 Task: Create a due date automation trigger when advanced on, 2 days before a card is due add fields with custom field "Resume" set to a number lower or equal to 1 and lower than 10 at 11:00 AM.
Action: Mouse moved to (904, 270)
Screenshot: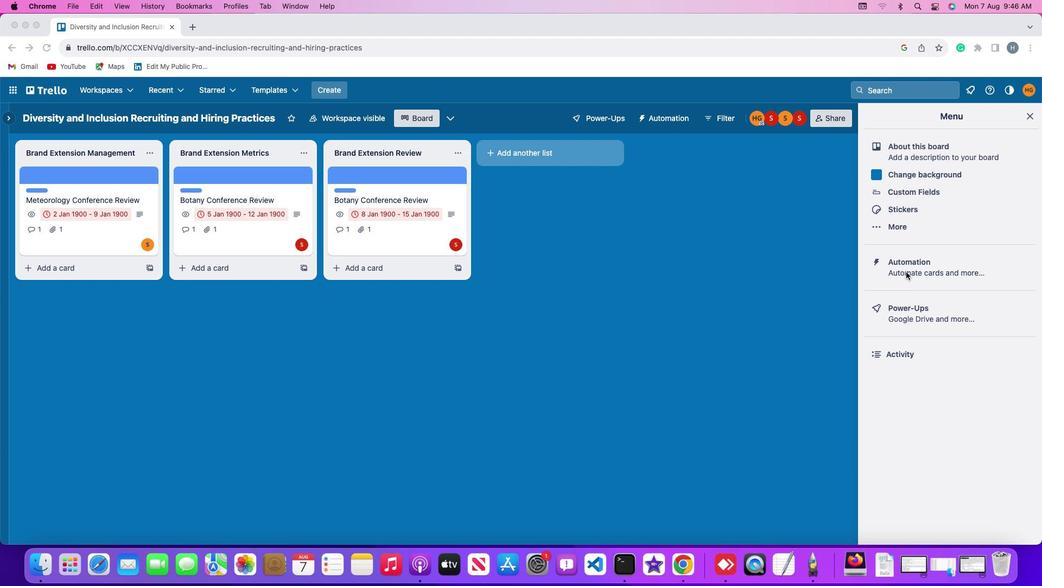 
Action: Mouse pressed left at (904, 270)
Screenshot: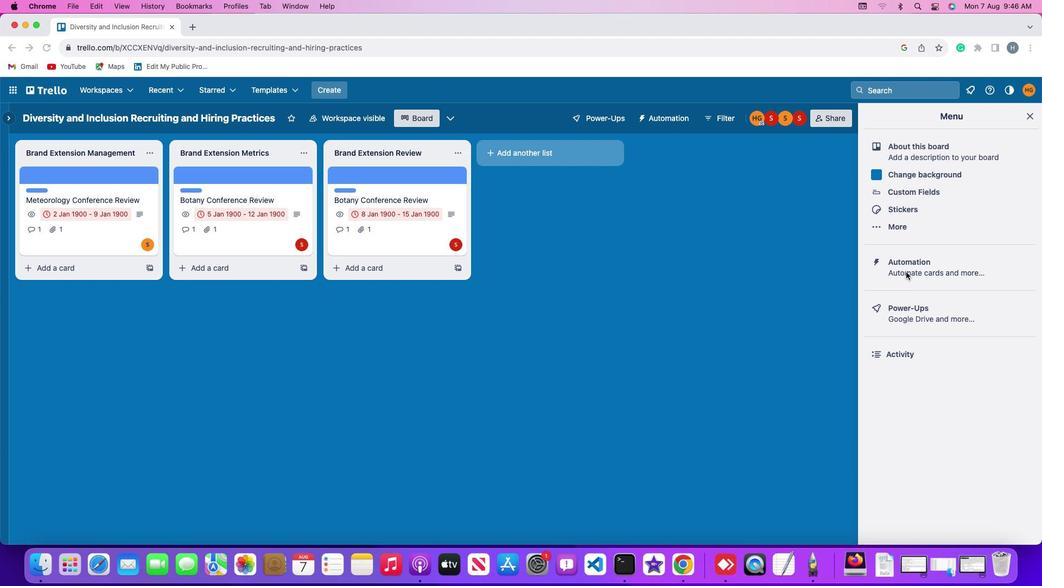 
Action: Mouse pressed left at (904, 270)
Screenshot: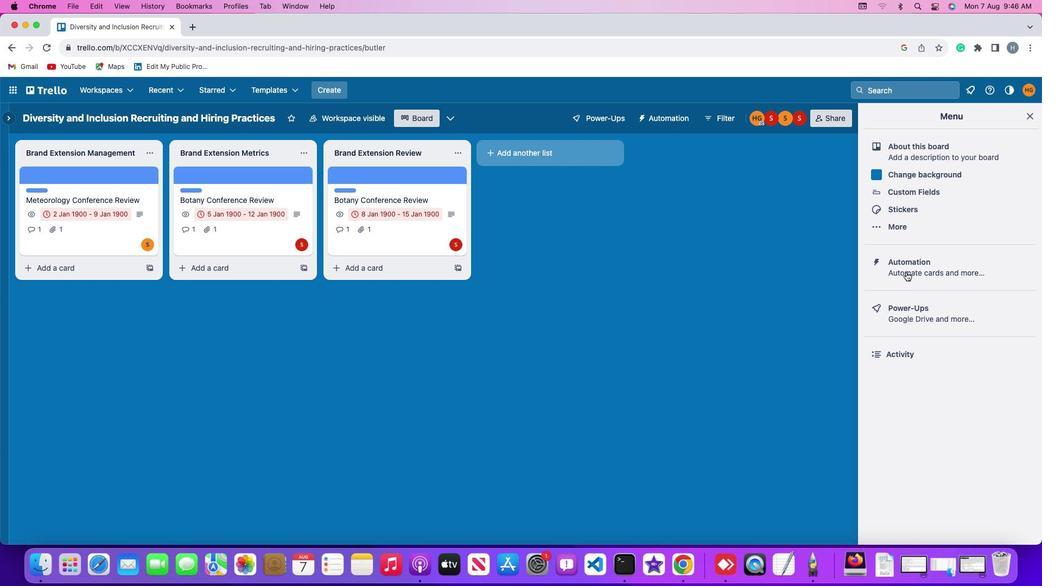
Action: Mouse moved to (43, 250)
Screenshot: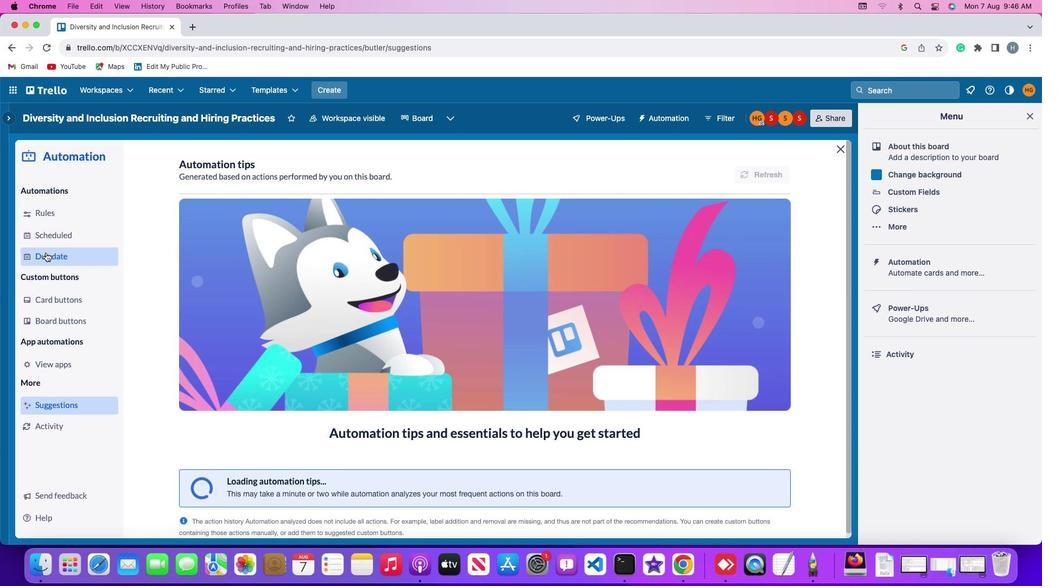 
Action: Mouse pressed left at (43, 250)
Screenshot: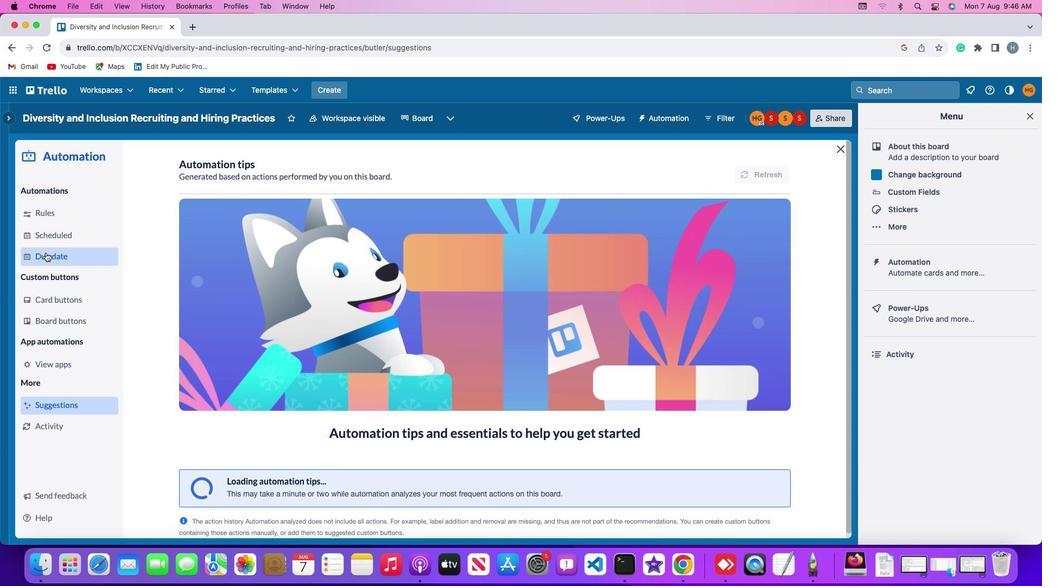 
Action: Mouse moved to (736, 166)
Screenshot: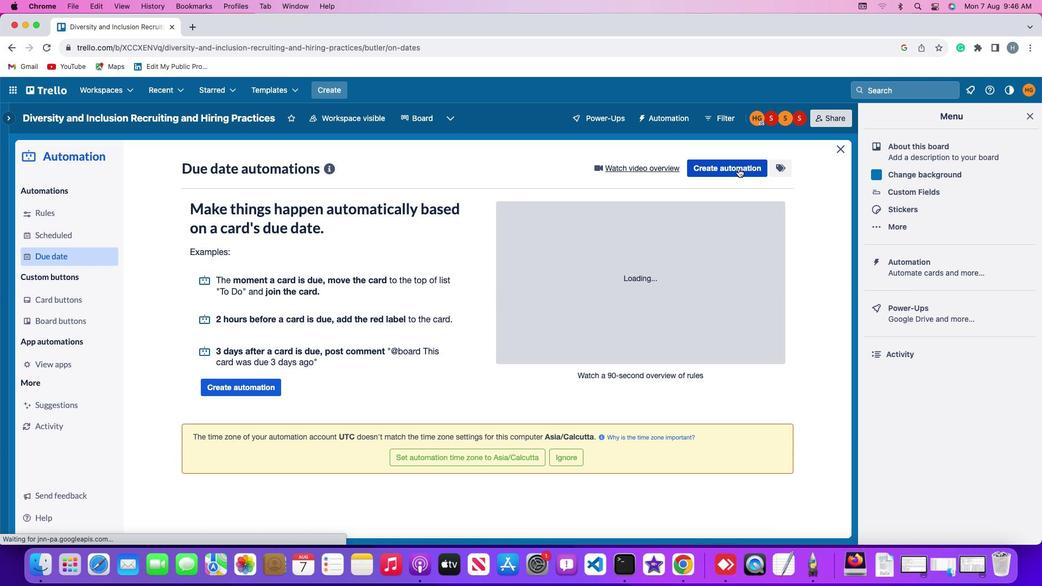 
Action: Mouse pressed left at (736, 166)
Screenshot: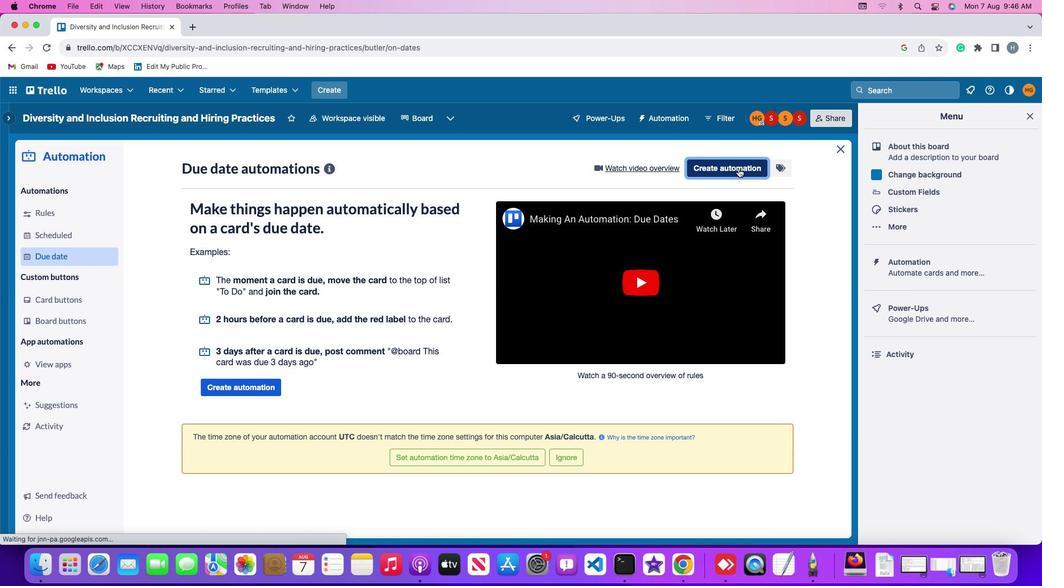 
Action: Mouse moved to (478, 269)
Screenshot: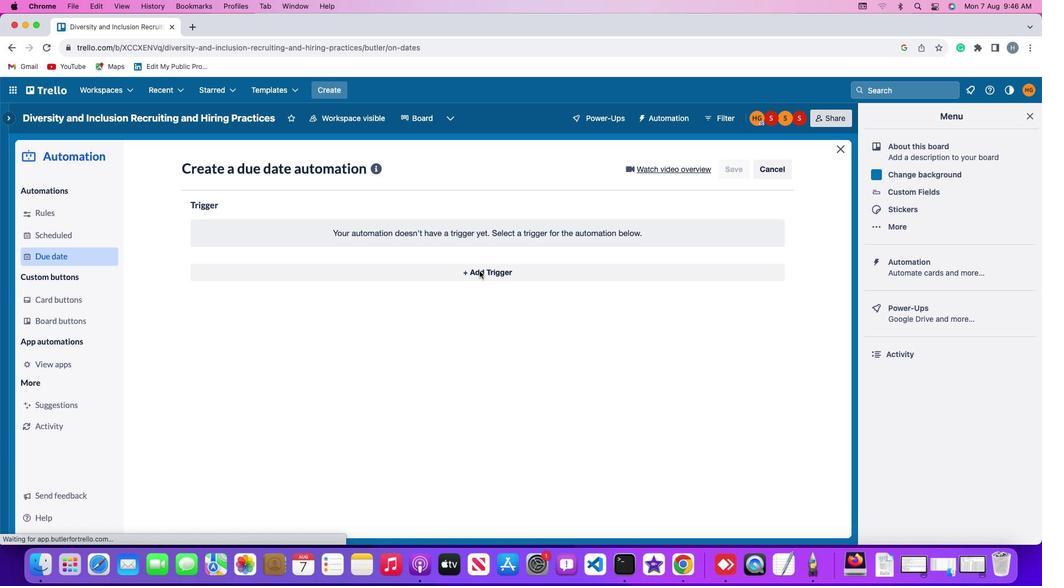 
Action: Mouse pressed left at (478, 269)
Screenshot: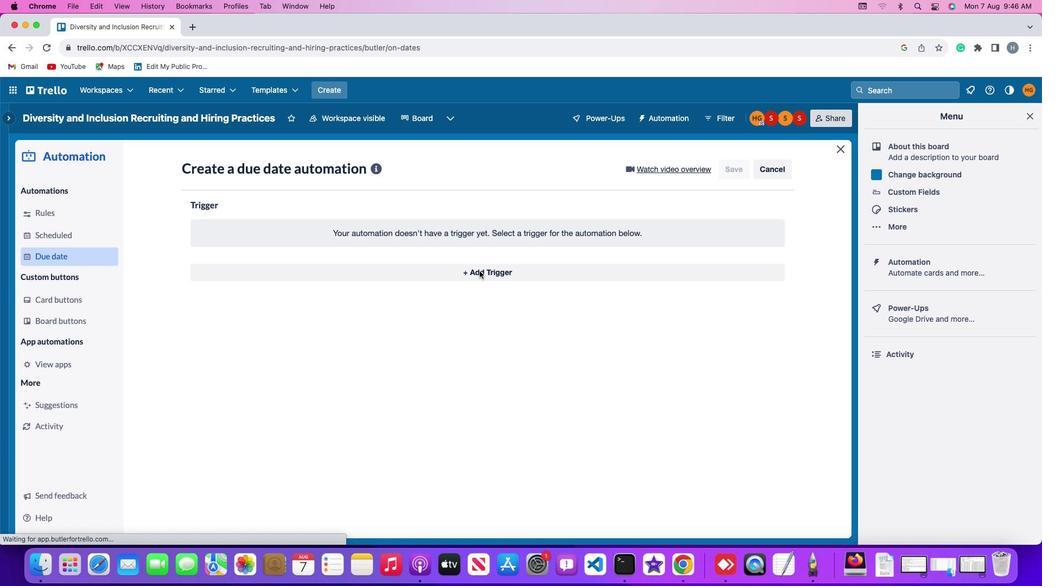 
Action: Mouse moved to (208, 436)
Screenshot: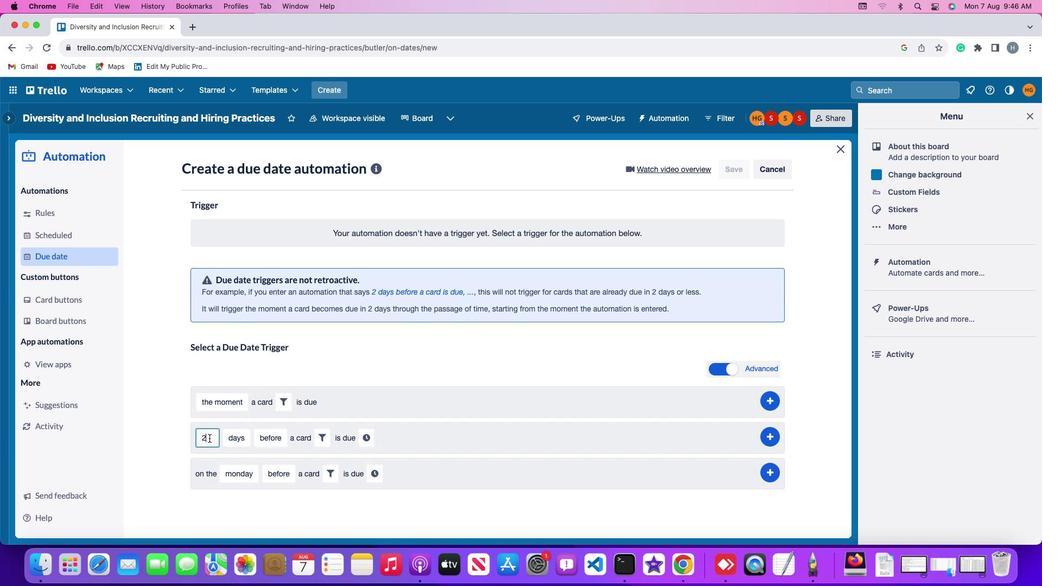 
Action: Mouse pressed left at (208, 436)
Screenshot: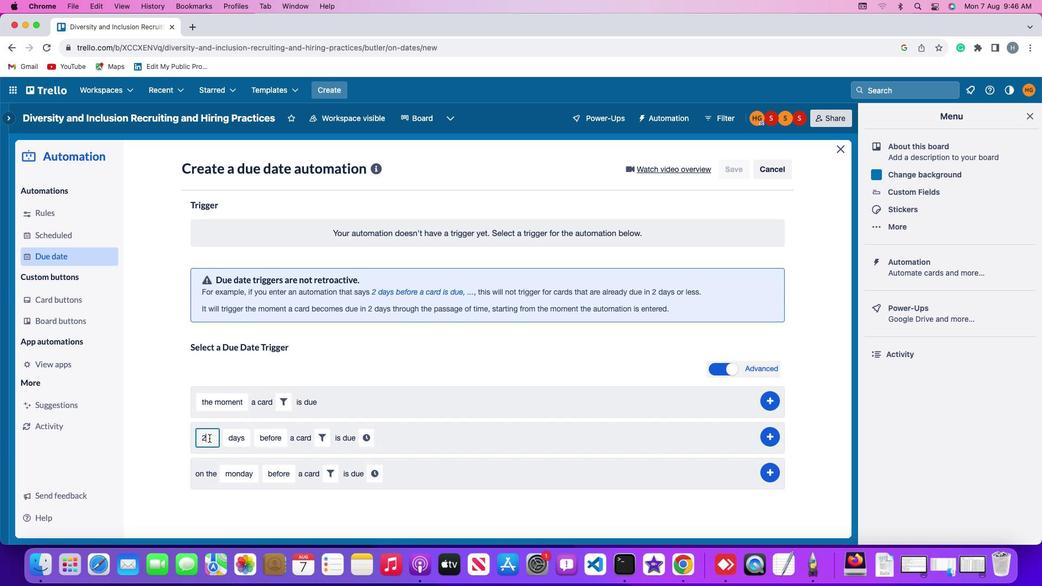 
Action: Mouse moved to (207, 436)
Screenshot: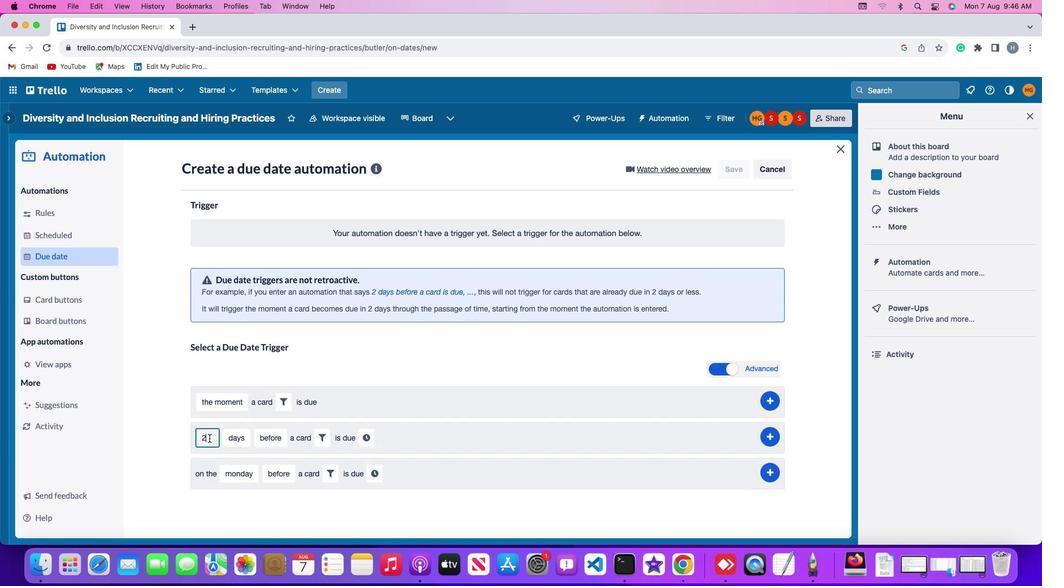 
Action: Key pressed Key.backspace
Screenshot: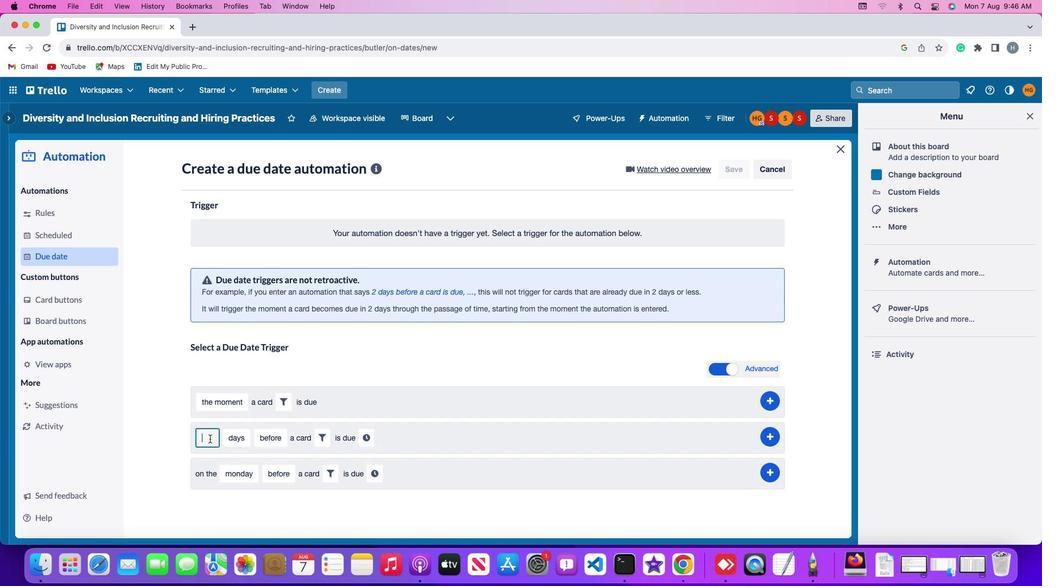 
Action: Mouse moved to (207, 437)
Screenshot: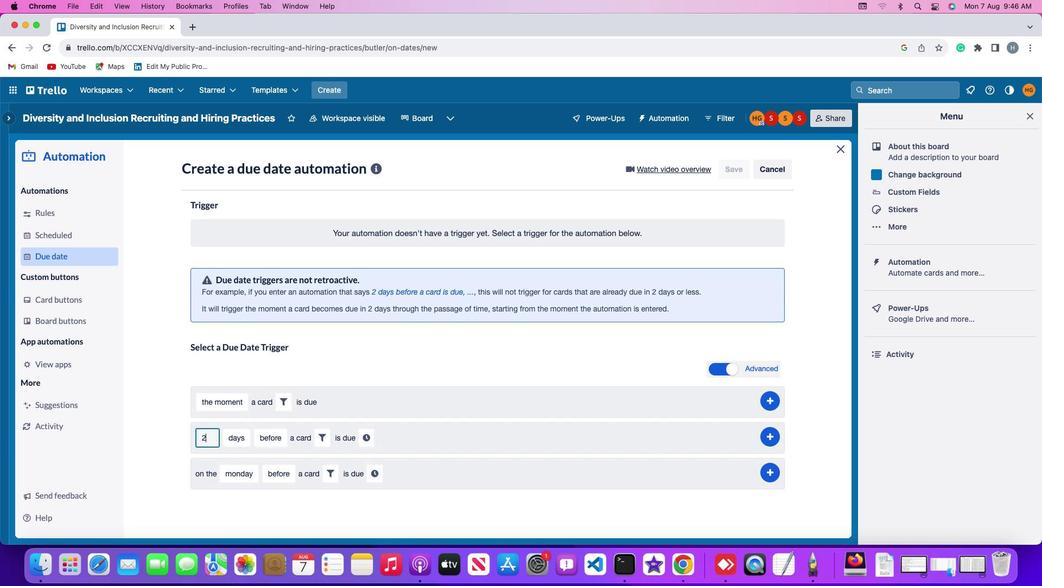
Action: Key pressed '2'
Screenshot: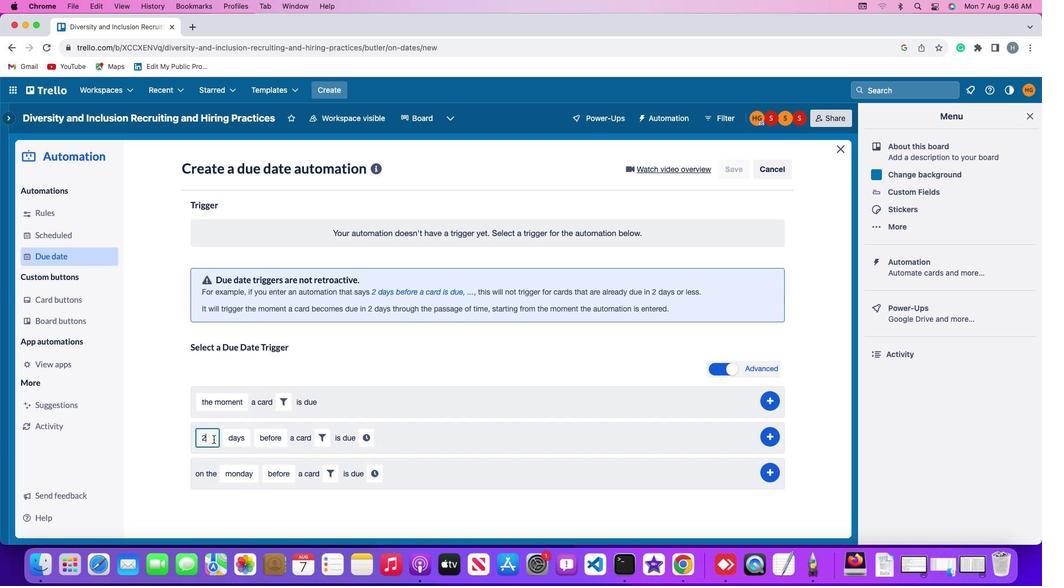 
Action: Mouse moved to (232, 438)
Screenshot: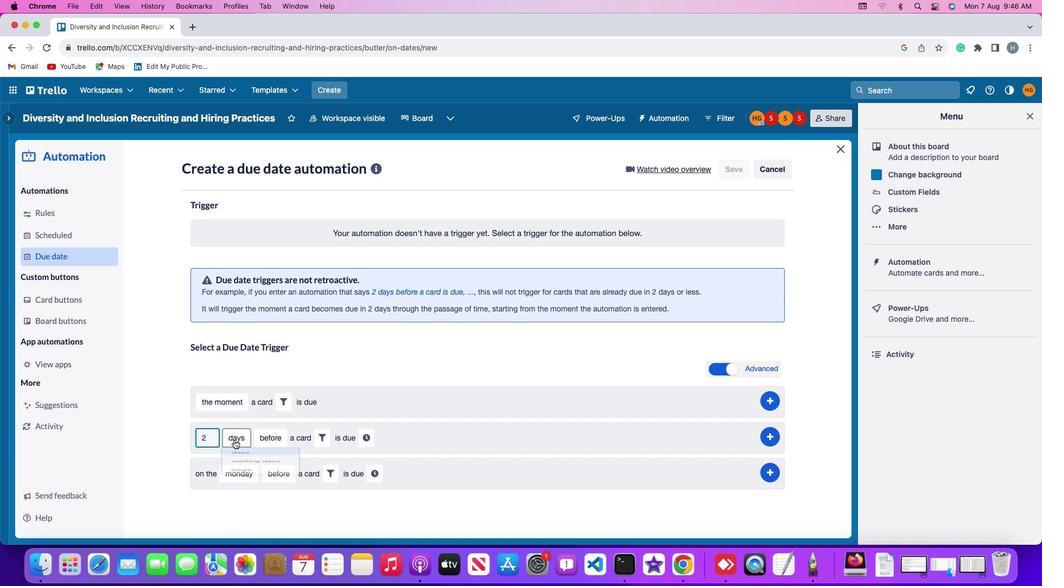 
Action: Mouse pressed left at (232, 438)
Screenshot: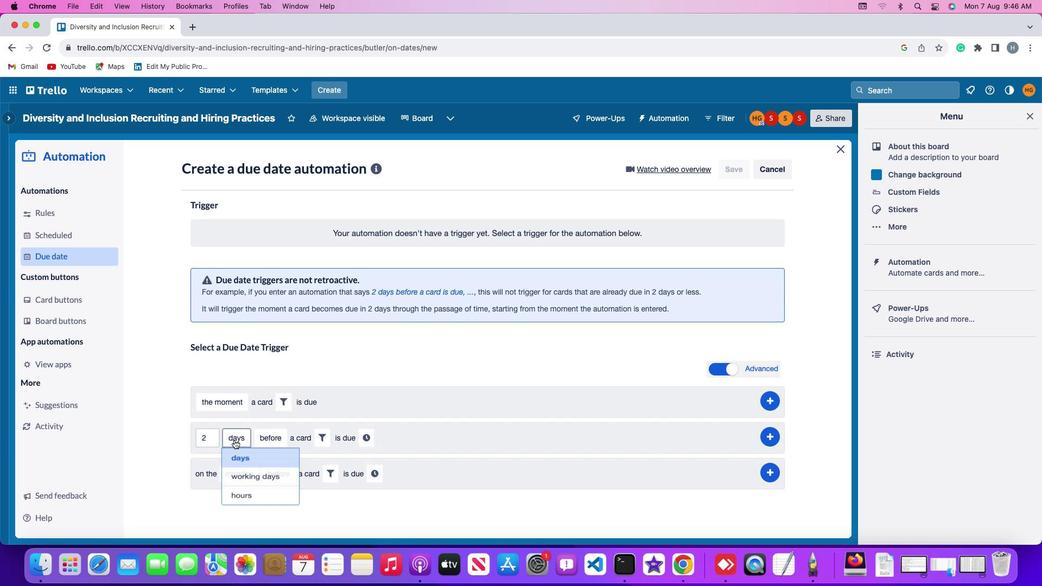 
Action: Mouse moved to (237, 456)
Screenshot: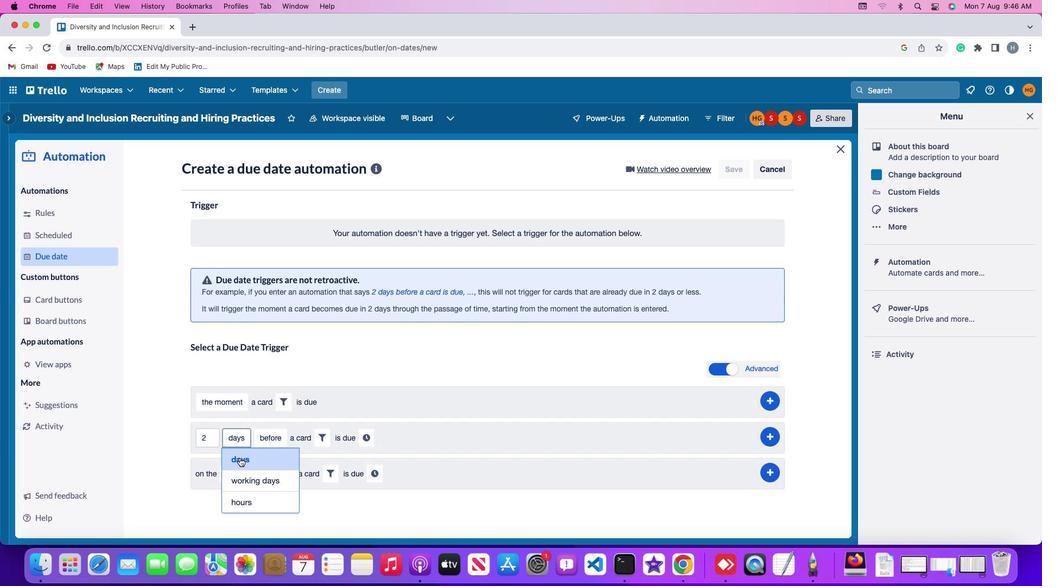 
Action: Mouse pressed left at (237, 456)
Screenshot: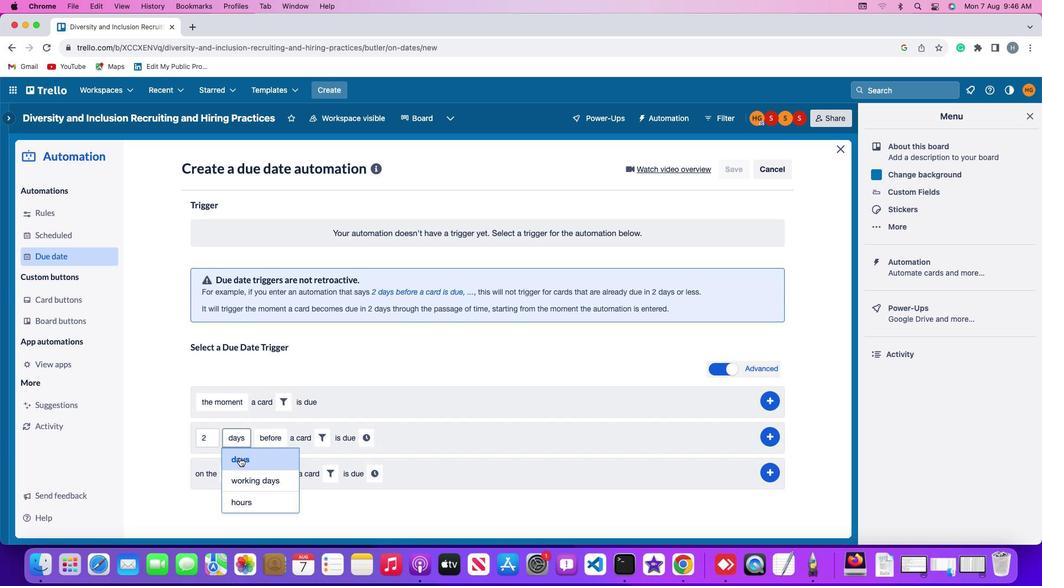 
Action: Mouse moved to (271, 433)
Screenshot: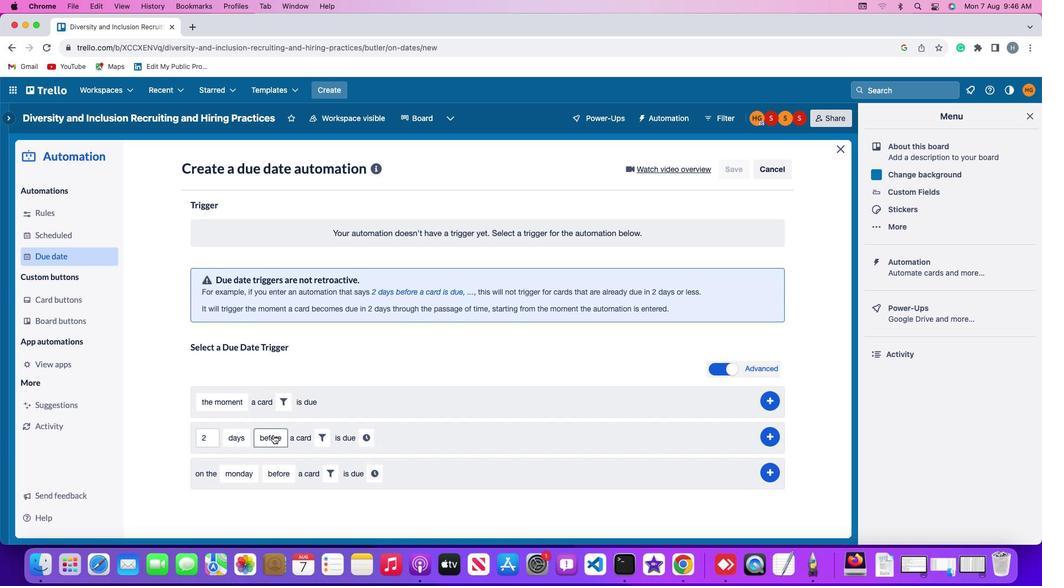 
Action: Mouse pressed left at (271, 433)
Screenshot: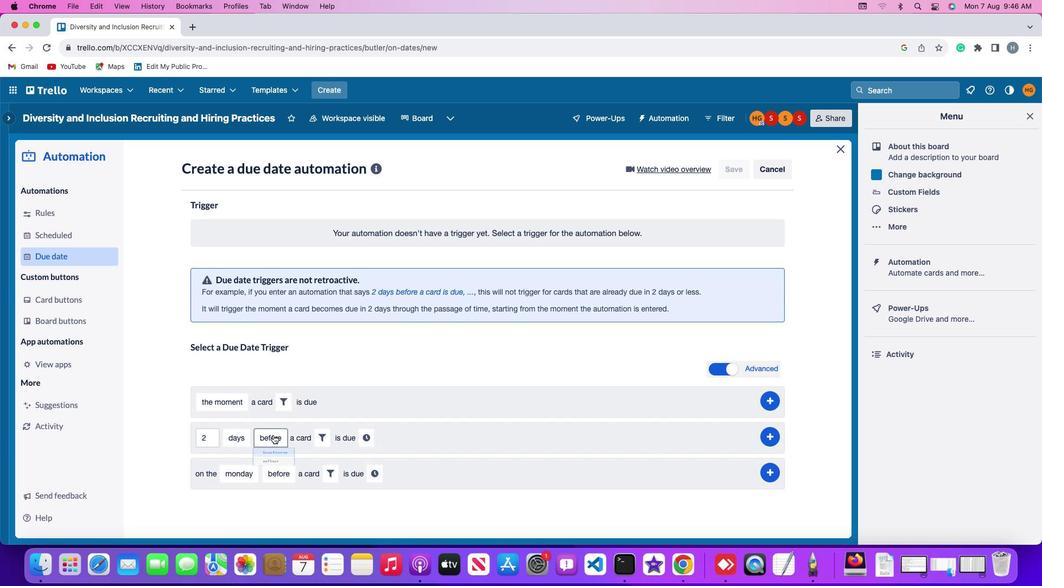 
Action: Mouse moved to (271, 455)
Screenshot: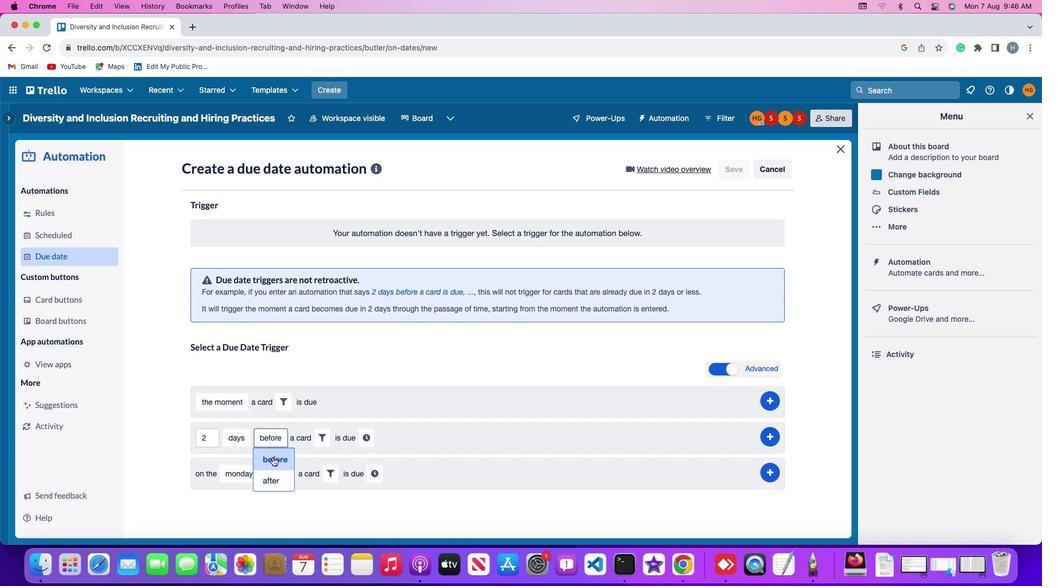 
Action: Mouse pressed left at (271, 455)
Screenshot: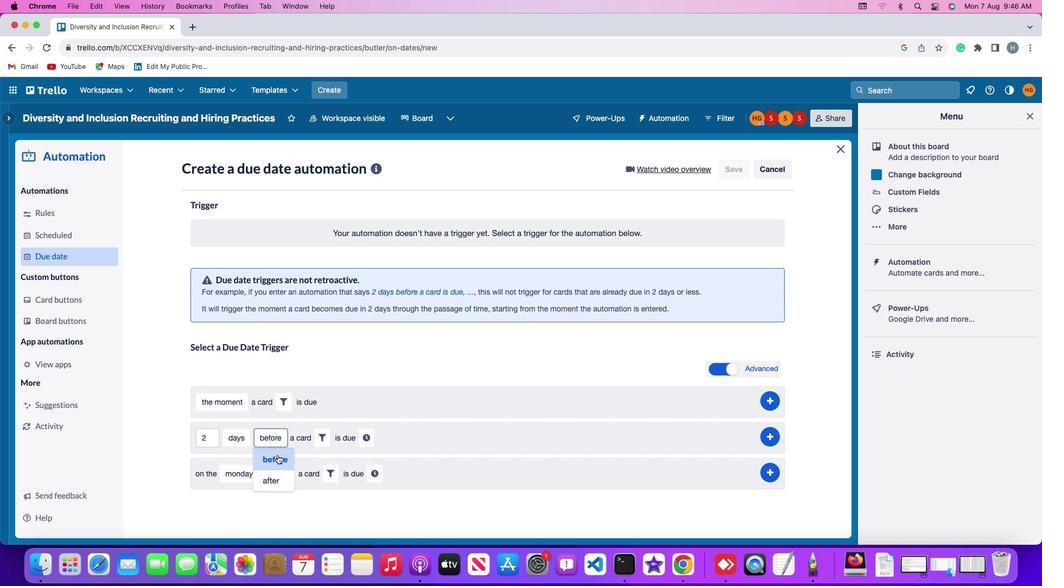 
Action: Mouse moved to (314, 436)
Screenshot: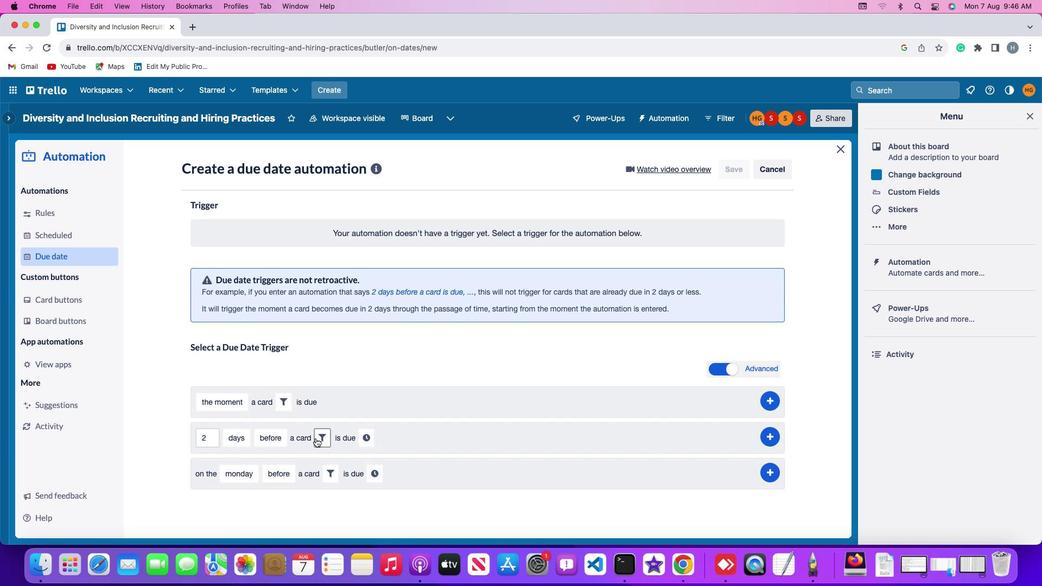 
Action: Mouse pressed left at (314, 436)
Screenshot: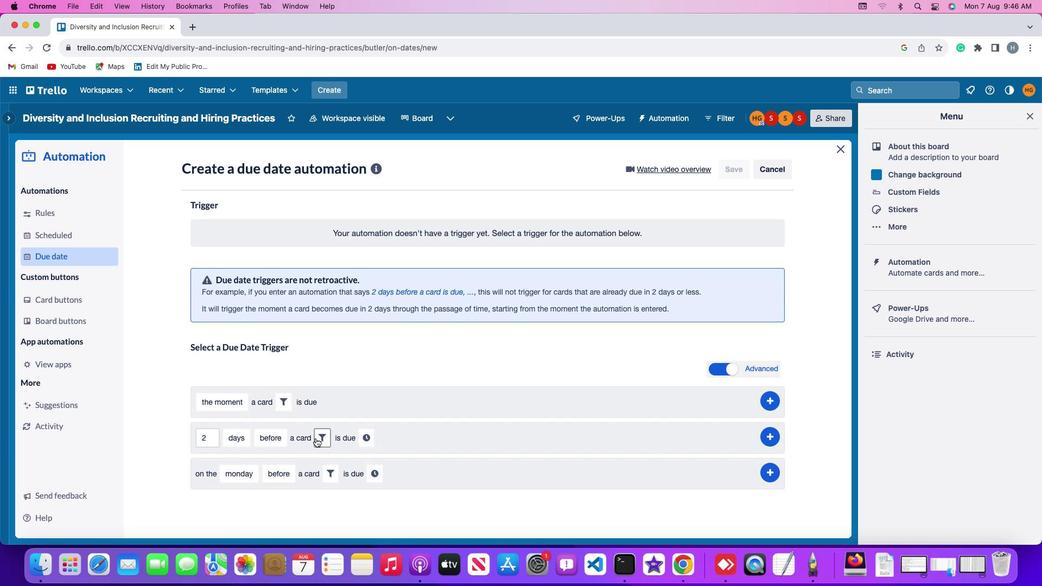 
Action: Mouse moved to (499, 474)
Screenshot: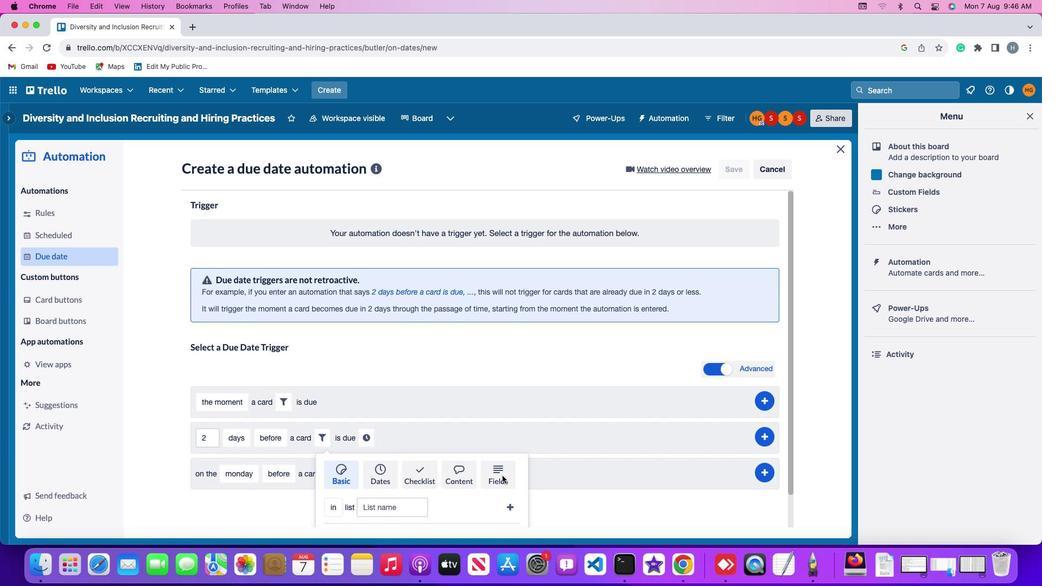 
Action: Mouse pressed left at (499, 474)
Screenshot: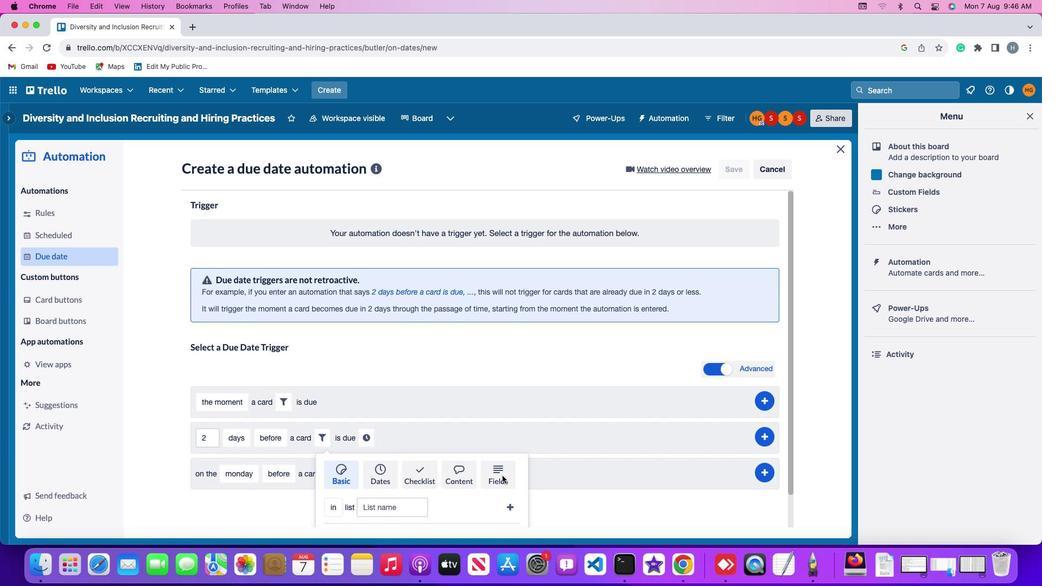 
Action: Mouse moved to (427, 479)
Screenshot: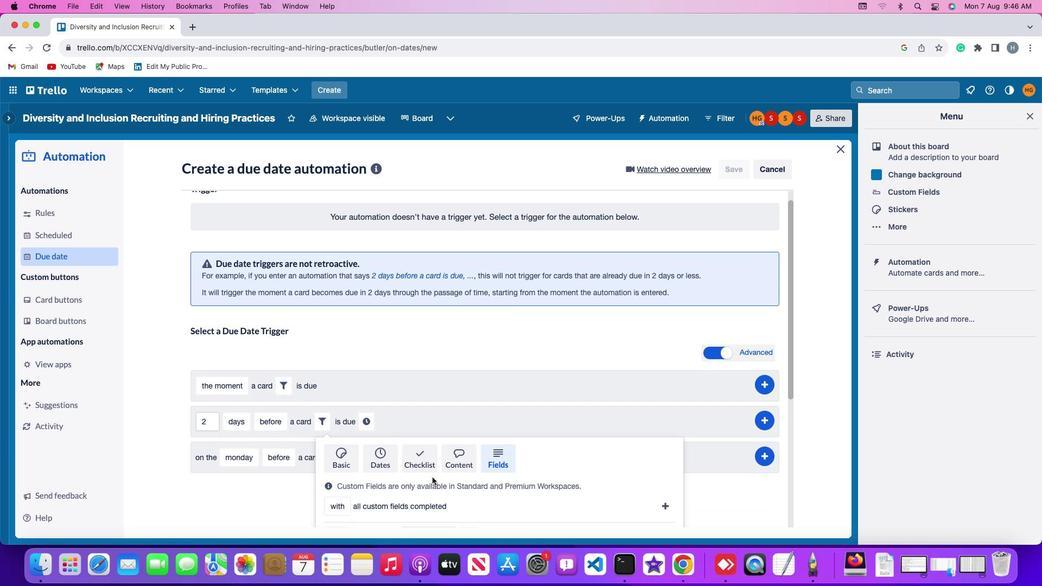 
Action: Mouse scrolled (427, 479) with delta (-1, -1)
Screenshot: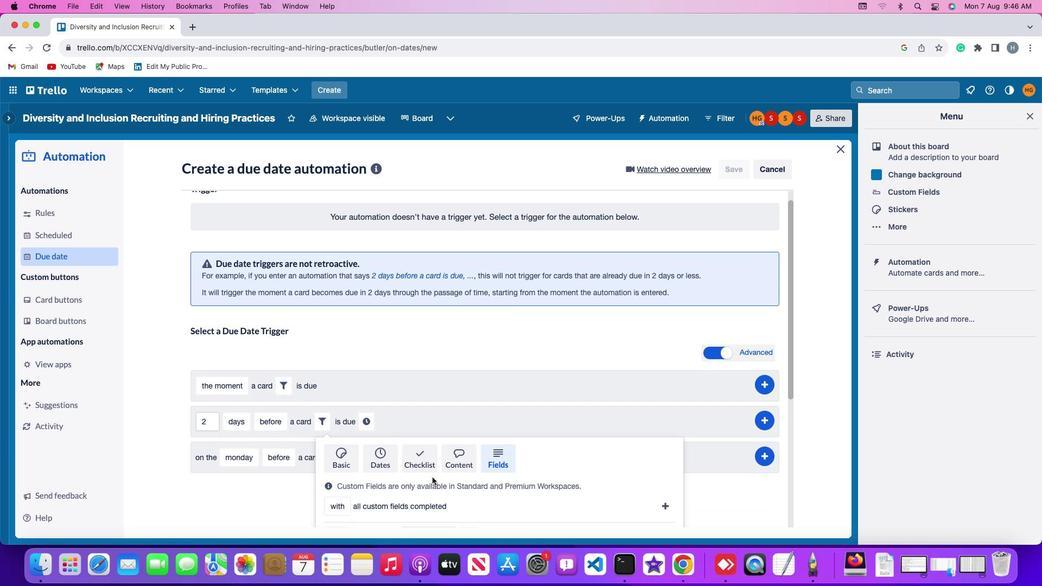 
Action: Mouse moved to (430, 477)
Screenshot: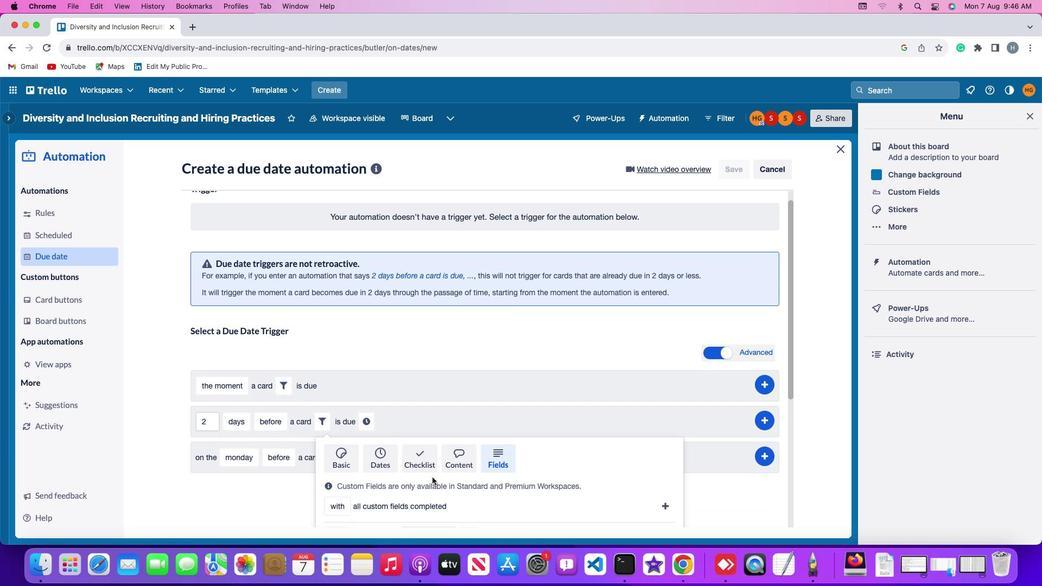 
Action: Mouse scrolled (430, 477) with delta (-1, -1)
Screenshot: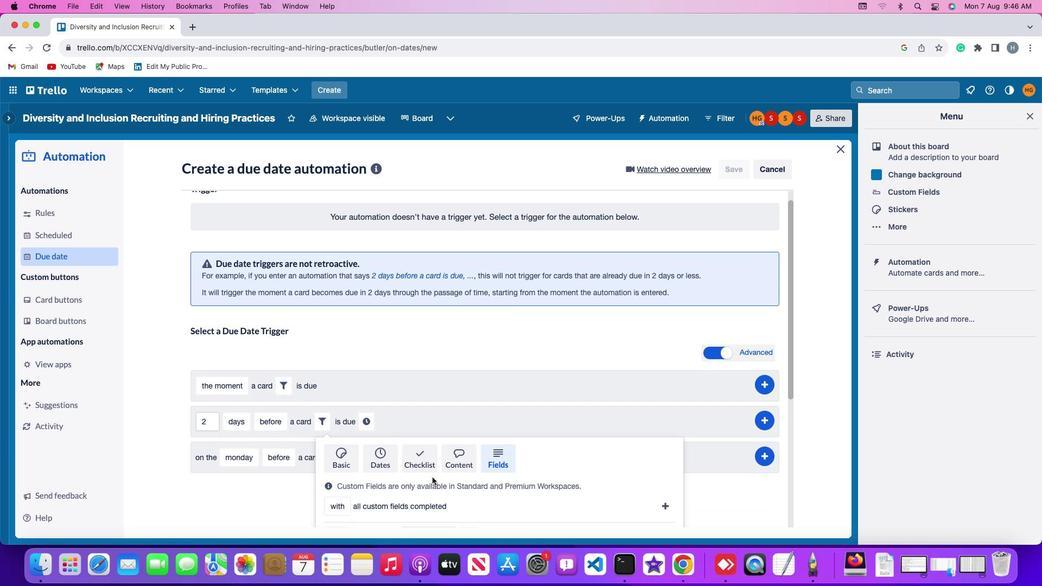 
Action: Mouse moved to (430, 477)
Screenshot: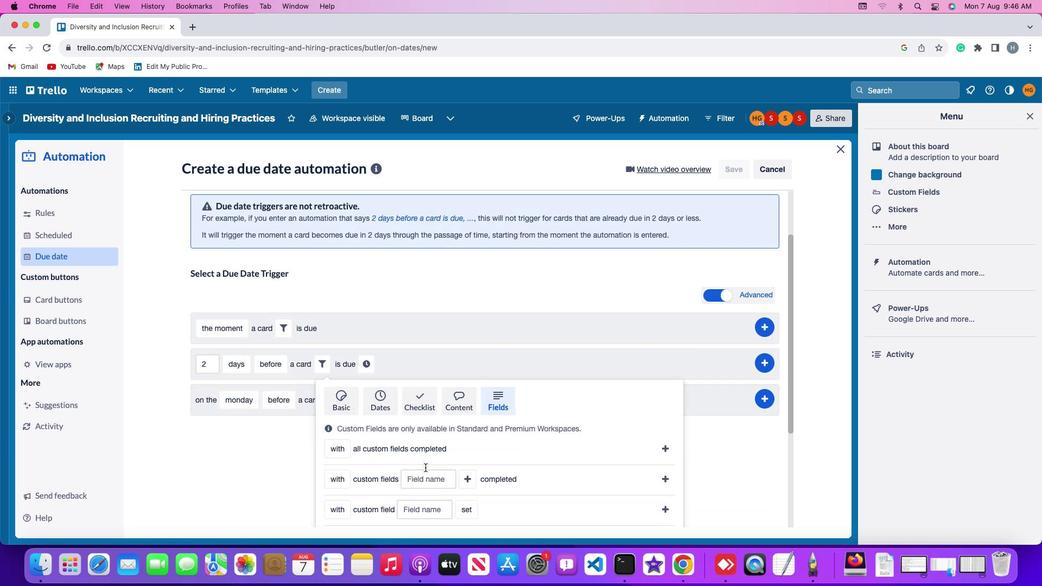 
Action: Mouse scrolled (430, 477) with delta (-1, -2)
Screenshot: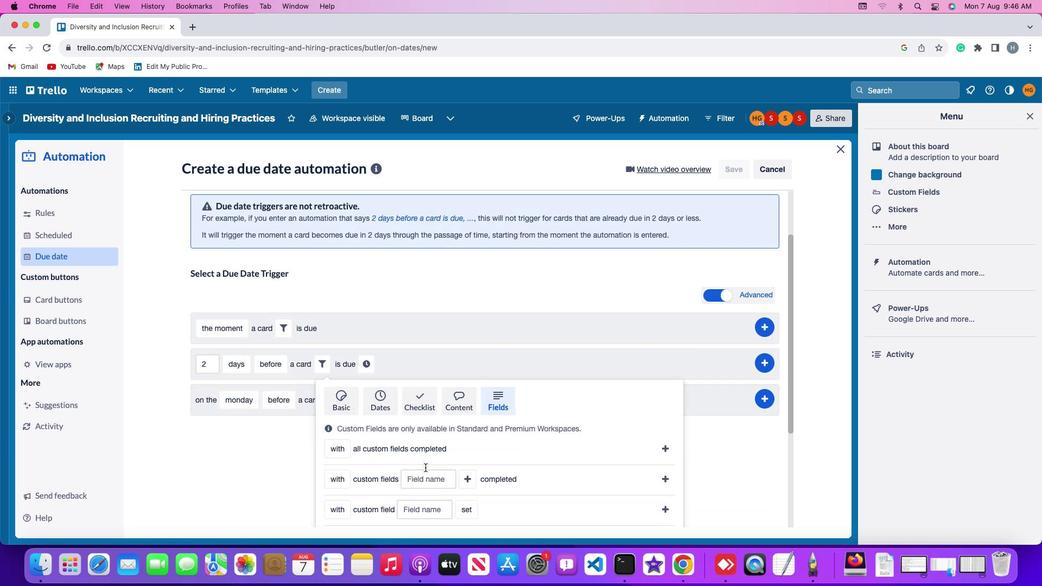 
Action: Mouse scrolled (430, 477) with delta (-1, -3)
Screenshot: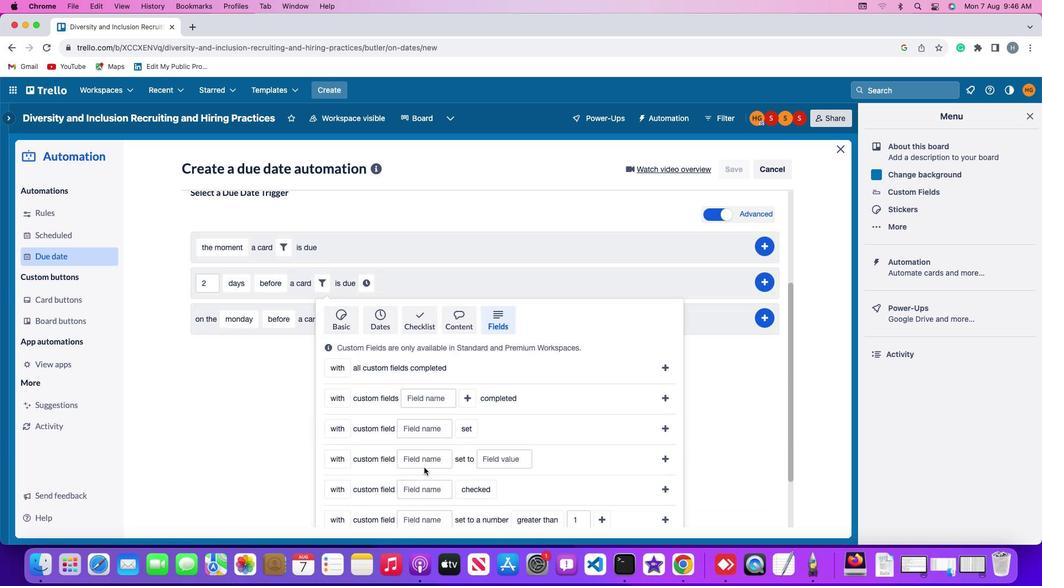 
Action: Mouse scrolled (430, 477) with delta (-1, -4)
Screenshot: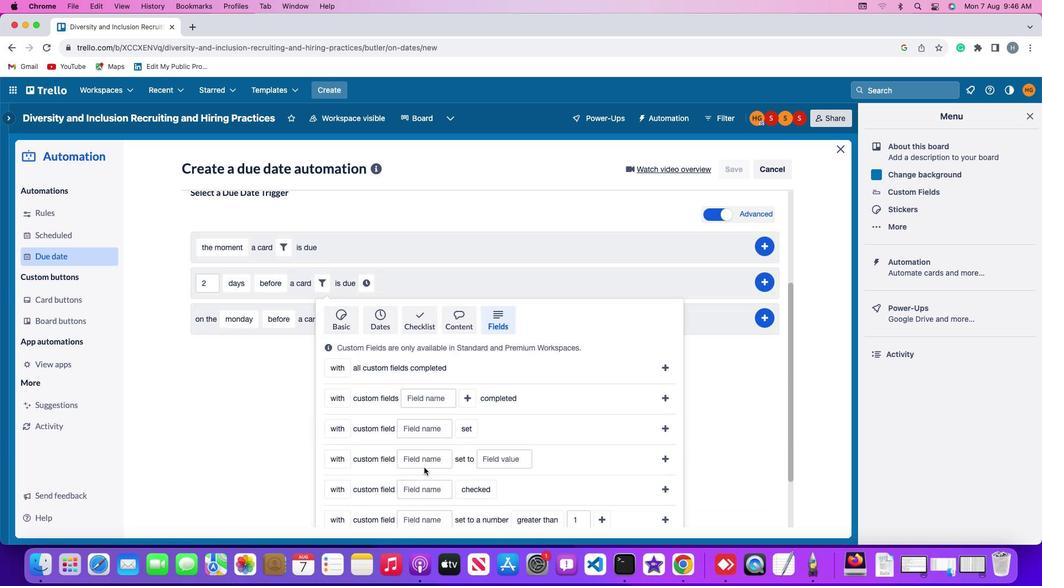 
Action: Mouse moved to (422, 465)
Screenshot: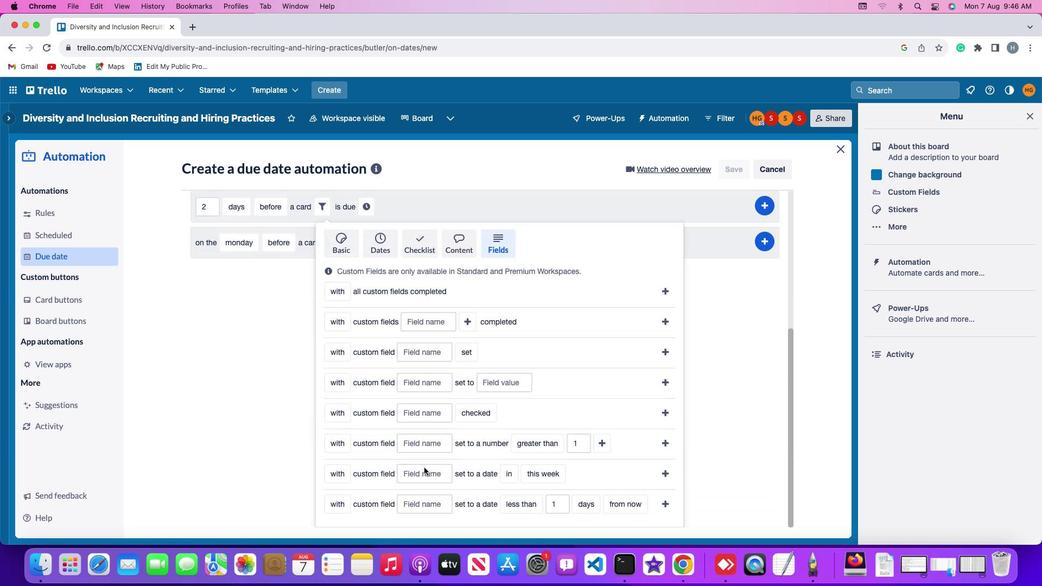 
Action: Mouse scrolled (422, 465) with delta (-1, -1)
Screenshot: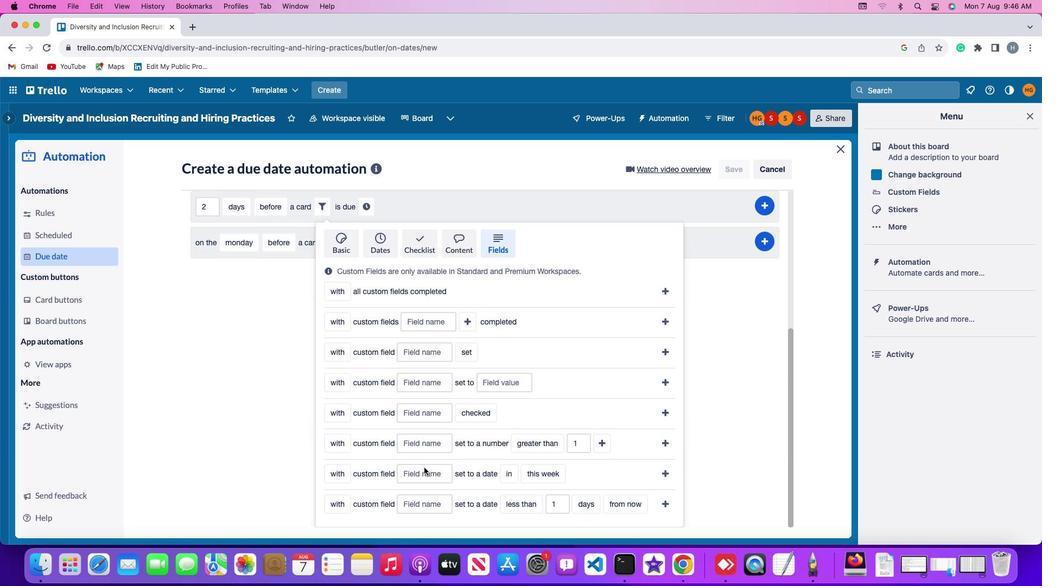 
Action: Mouse scrolled (422, 465) with delta (-1, -1)
Screenshot: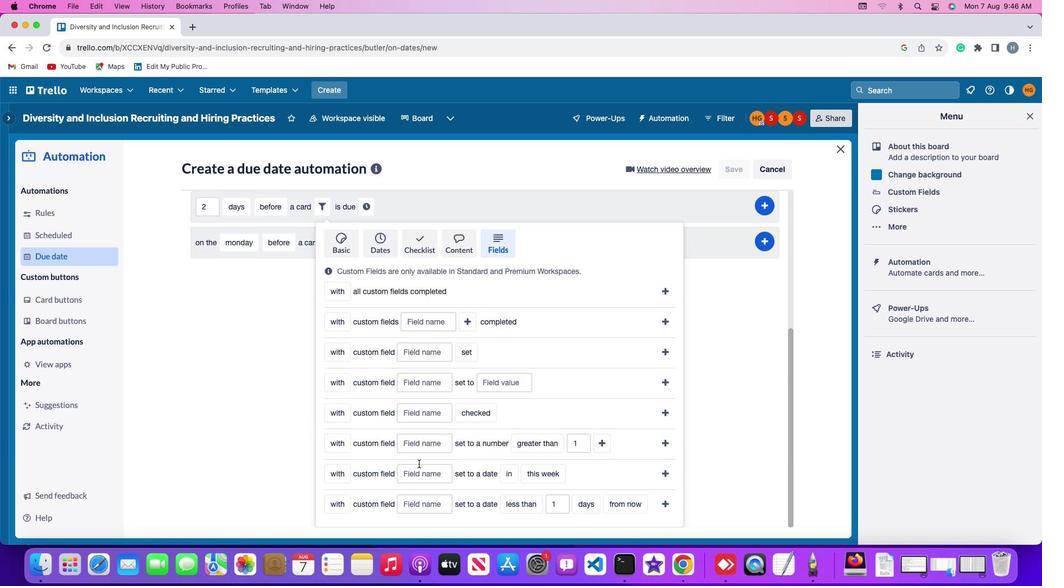 
Action: Mouse scrolled (422, 465) with delta (-1, -2)
Screenshot: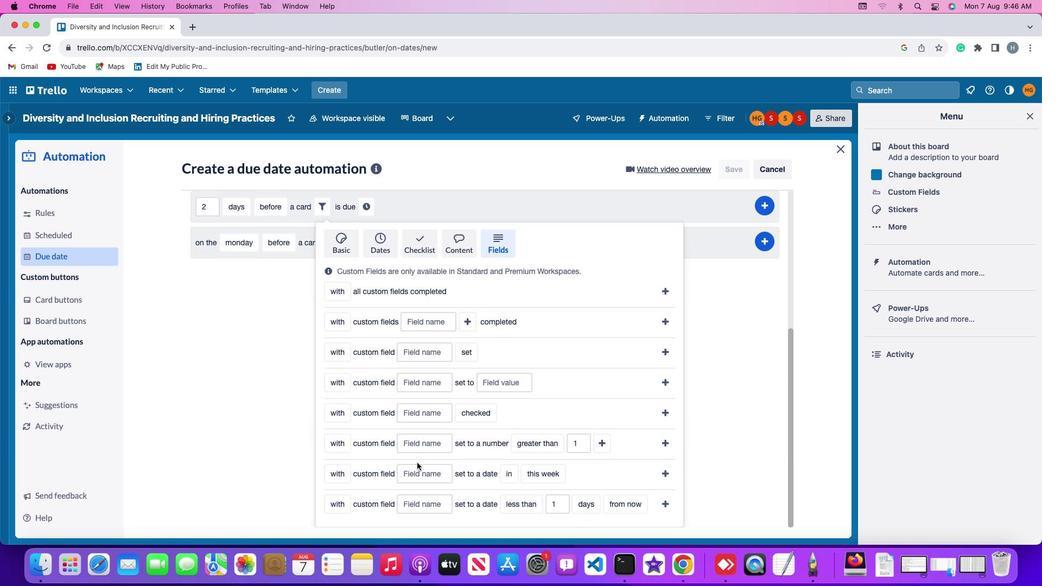 
Action: Mouse scrolled (422, 465) with delta (-1, -3)
Screenshot: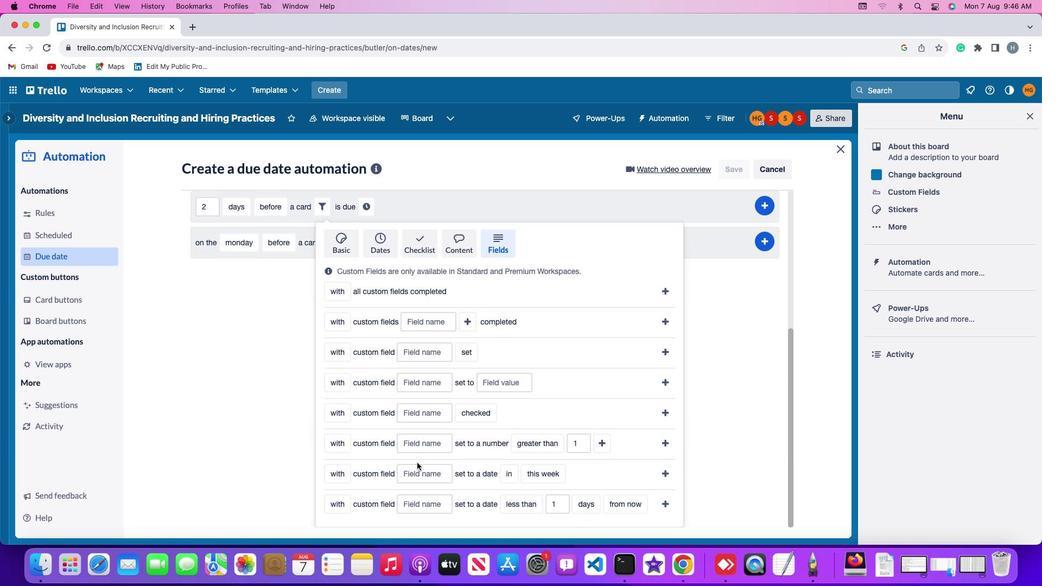 
Action: Mouse moved to (337, 440)
Screenshot: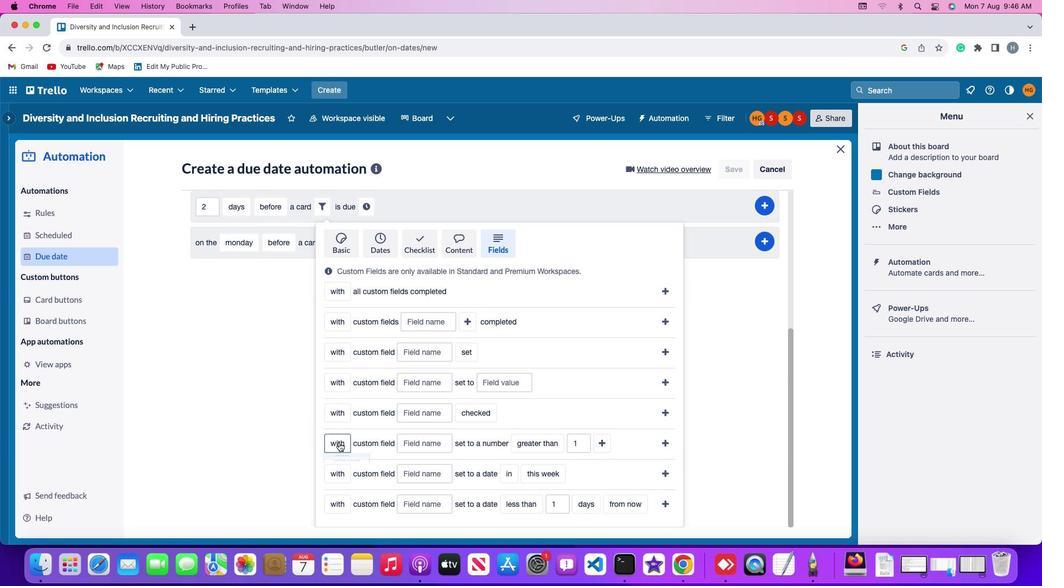 
Action: Mouse pressed left at (337, 440)
Screenshot: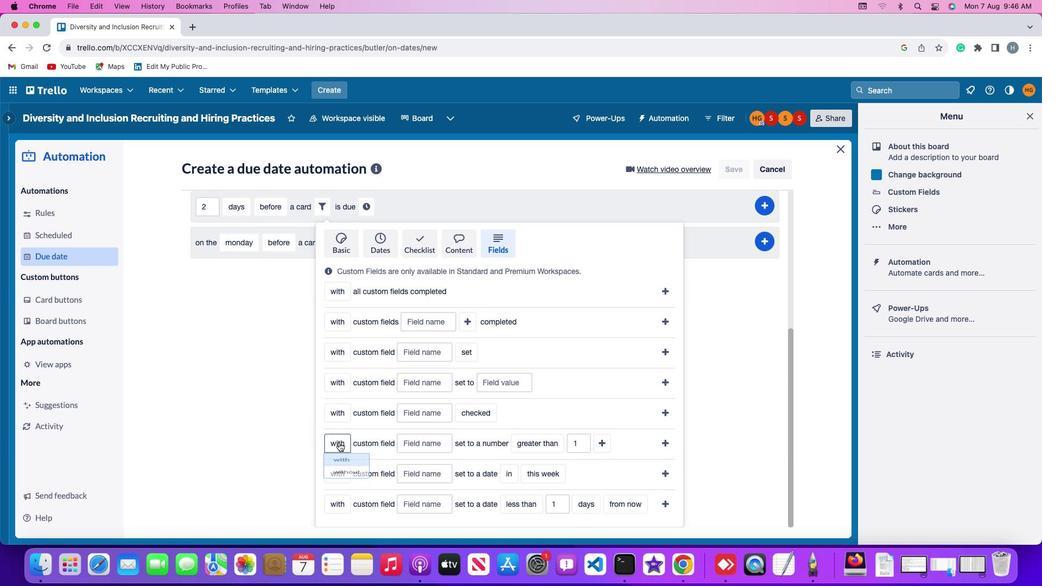 
Action: Mouse moved to (337, 466)
Screenshot: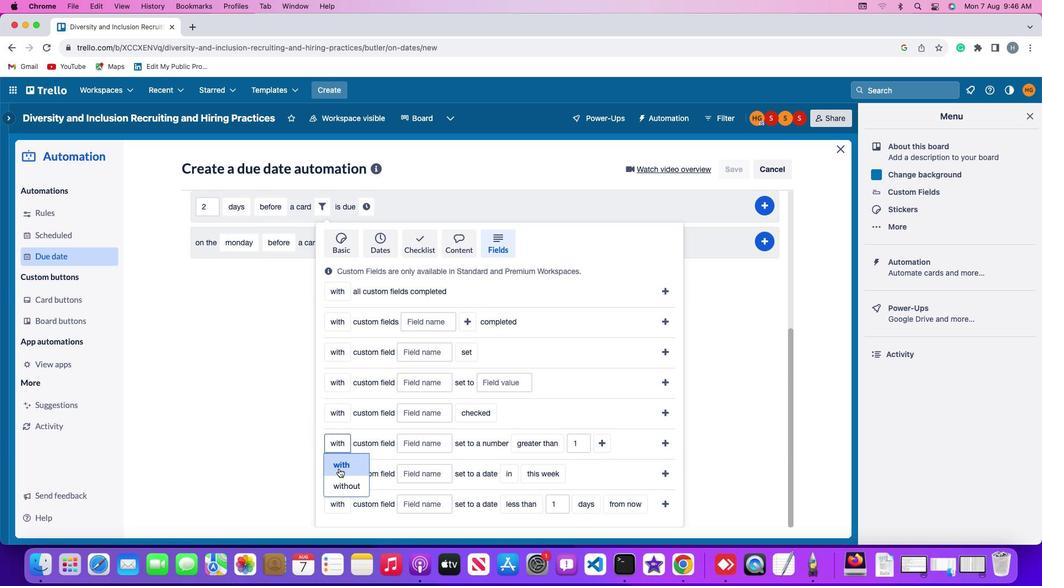 
Action: Mouse pressed left at (337, 466)
Screenshot: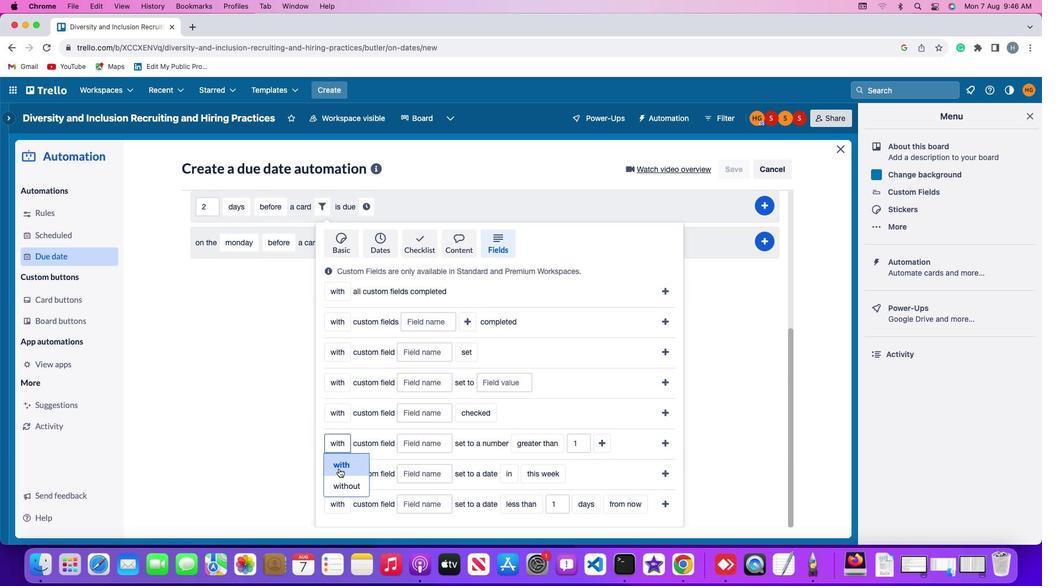 
Action: Mouse moved to (422, 442)
Screenshot: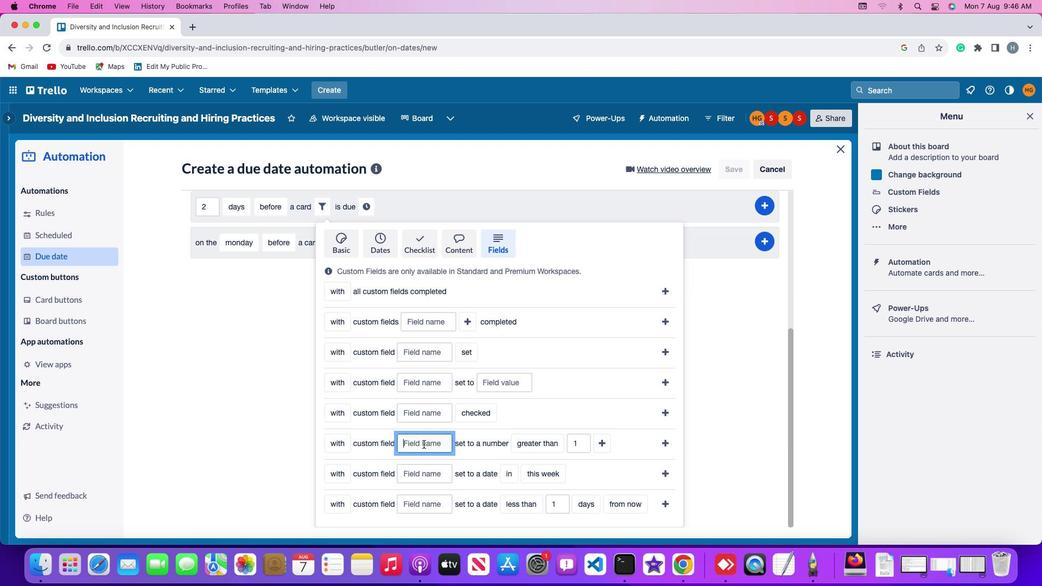 
Action: Mouse pressed left at (422, 442)
Screenshot: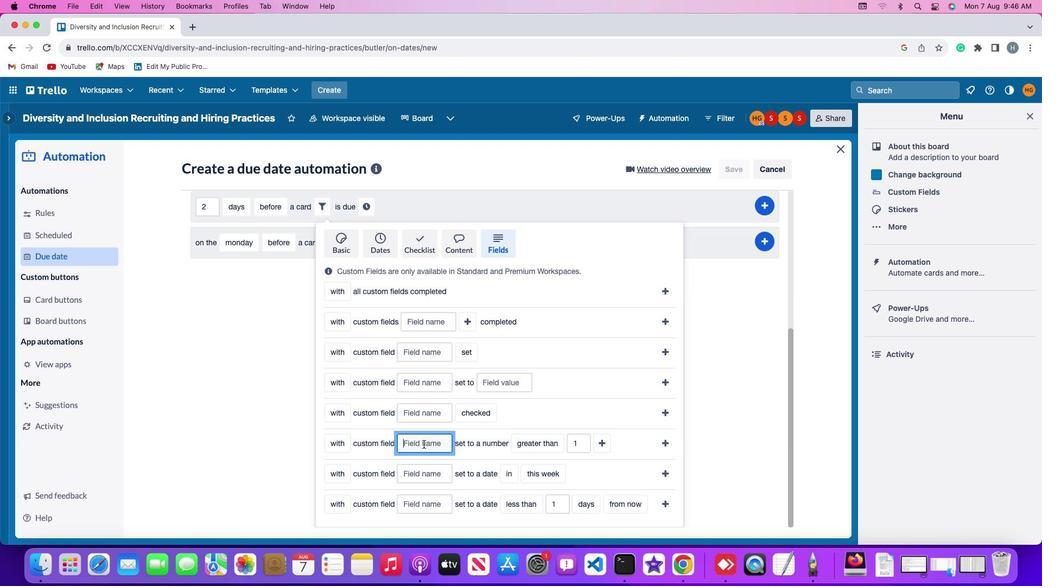 
Action: Key pressed Key.shift'r''e''s''u''m''e'
Screenshot: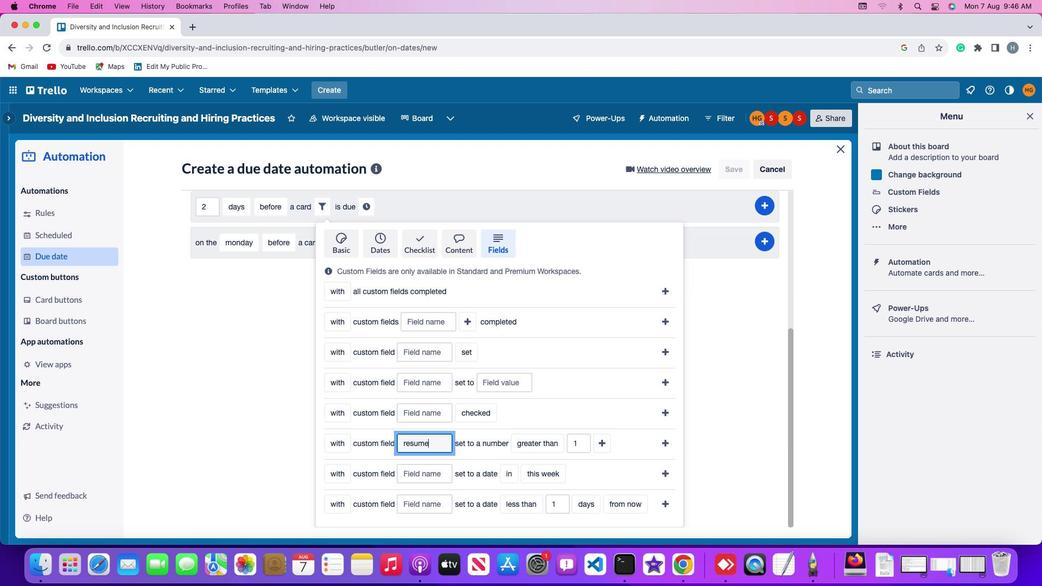 
Action: Mouse moved to (536, 439)
Screenshot: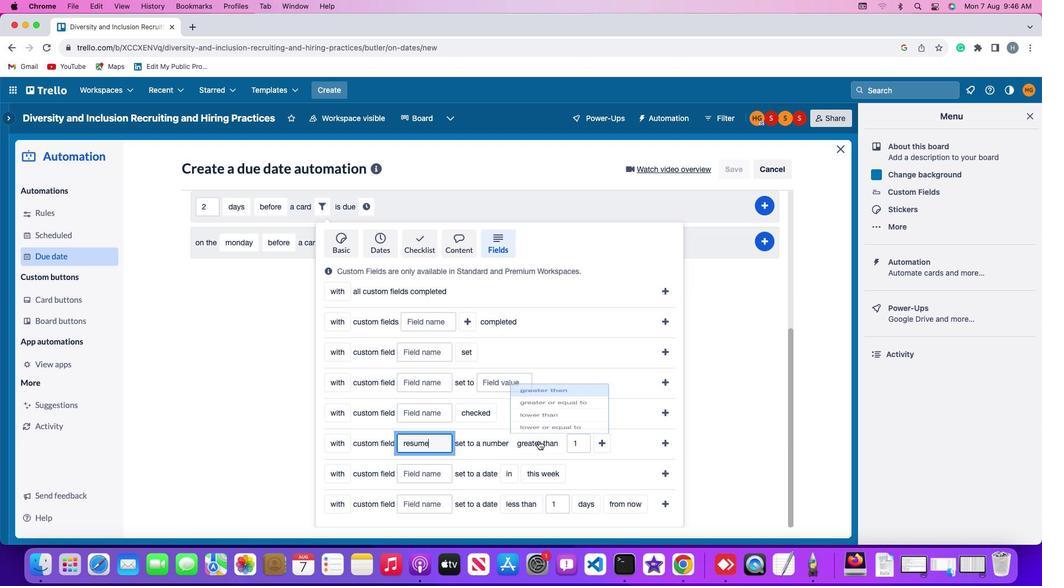 
Action: Mouse pressed left at (536, 439)
Screenshot: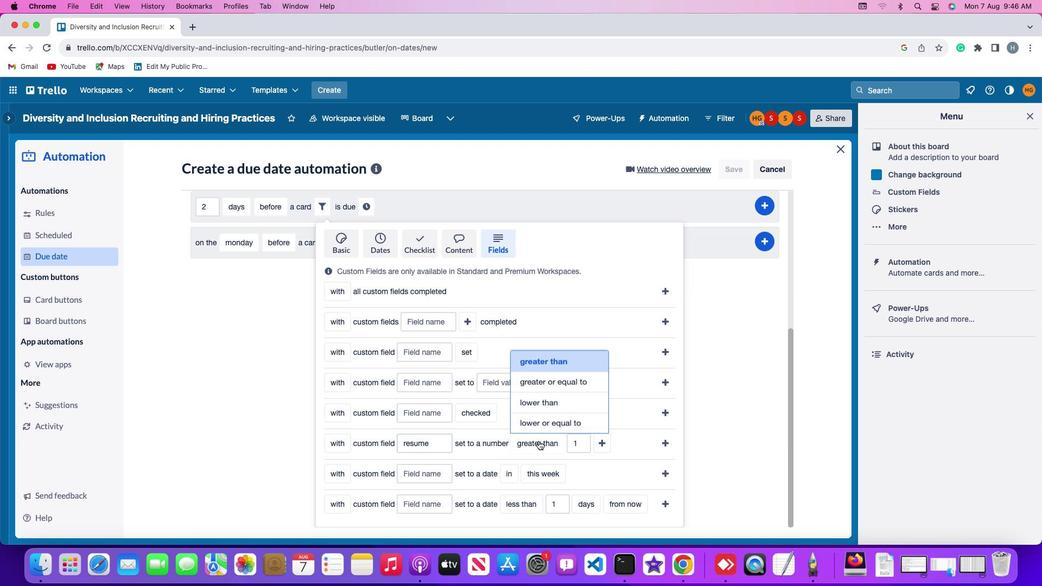 
Action: Mouse moved to (552, 417)
Screenshot: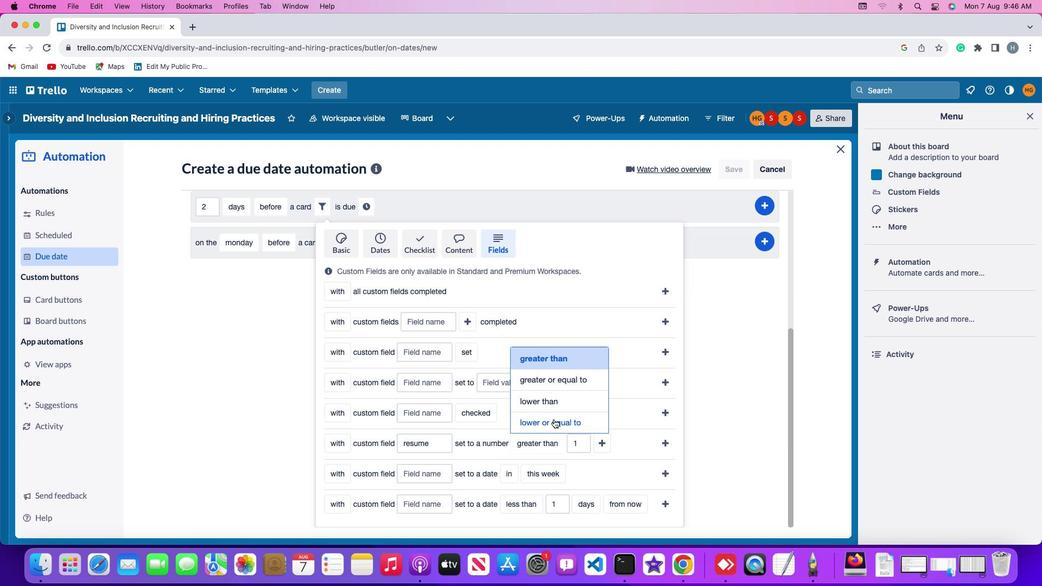 
Action: Mouse pressed left at (552, 417)
Screenshot: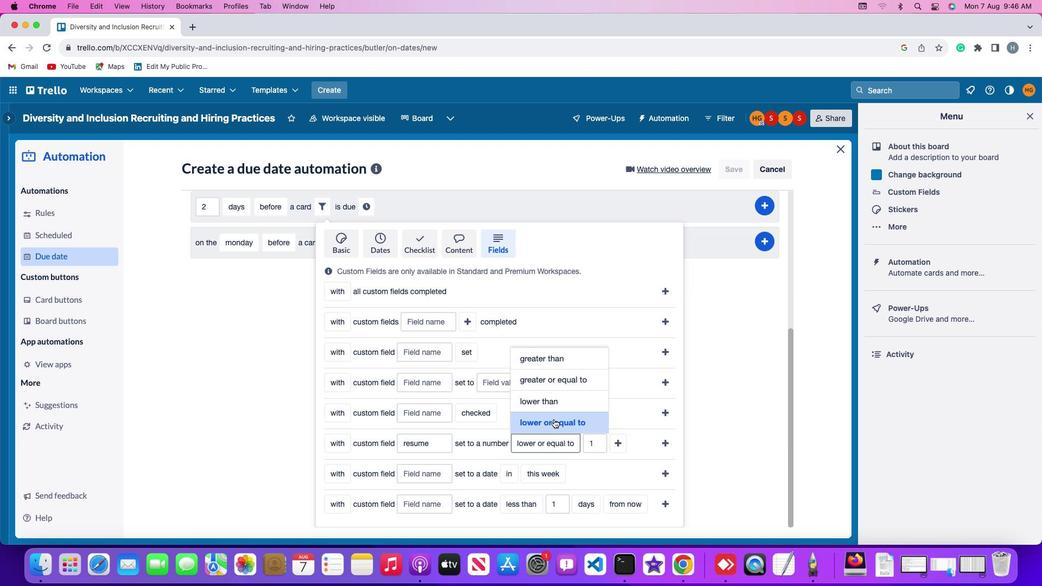 
Action: Mouse moved to (598, 440)
Screenshot: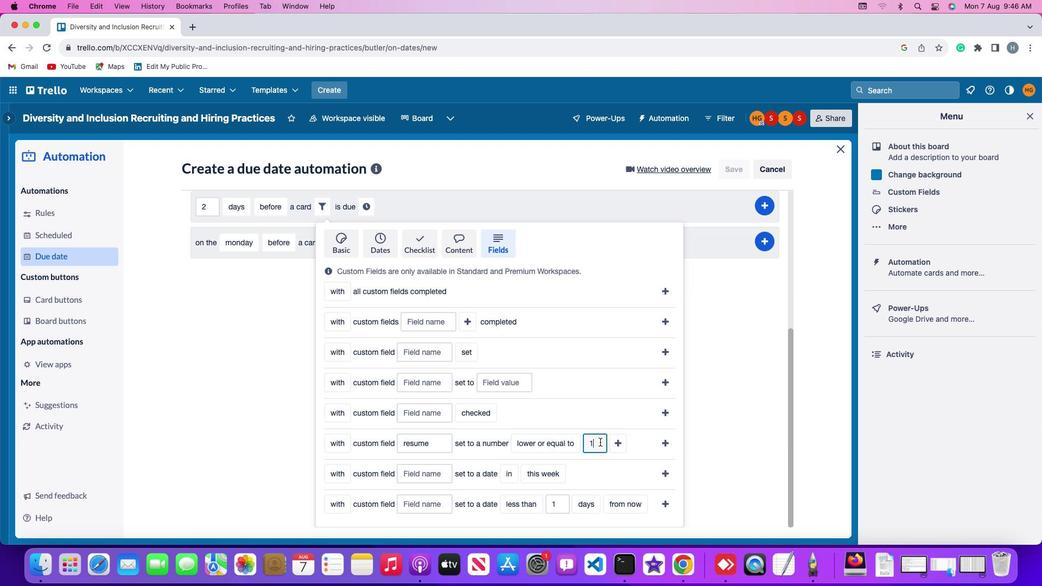 
Action: Mouse pressed left at (598, 440)
Screenshot: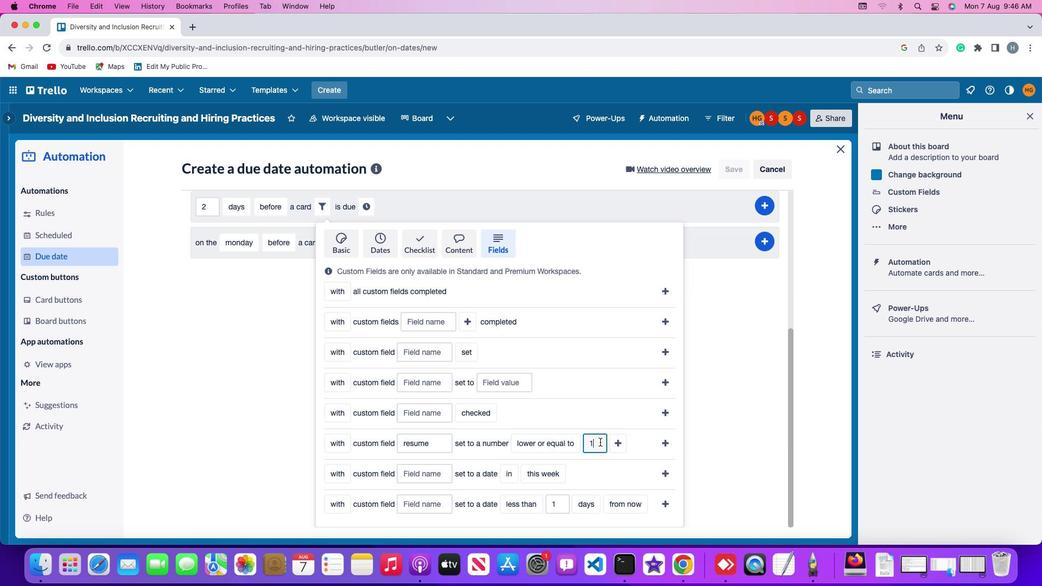 
Action: Mouse moved to (599, 440)
Screenshot: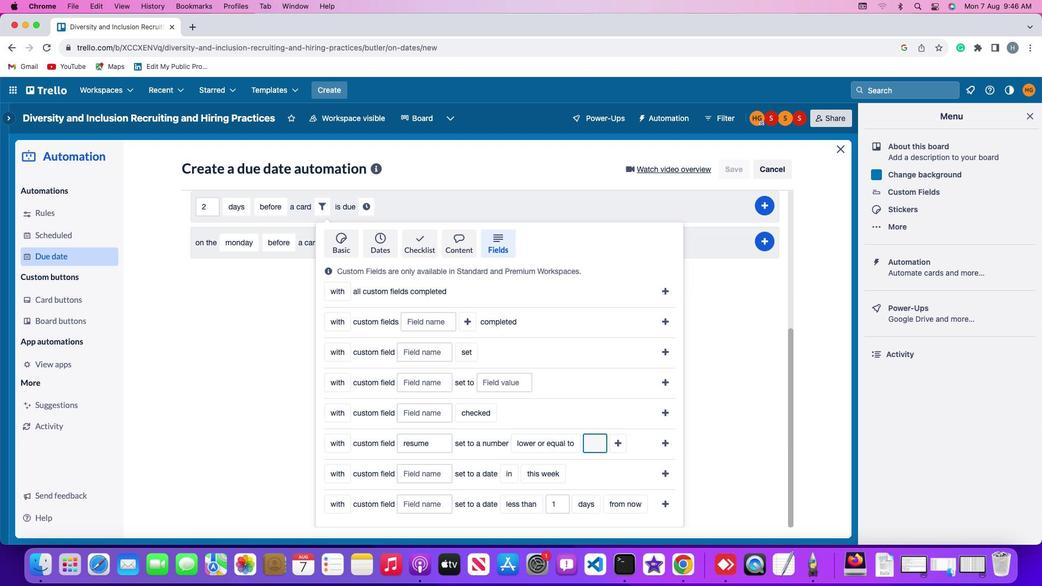 
Action: Key pressed Key.backspace'1'
Screenshot: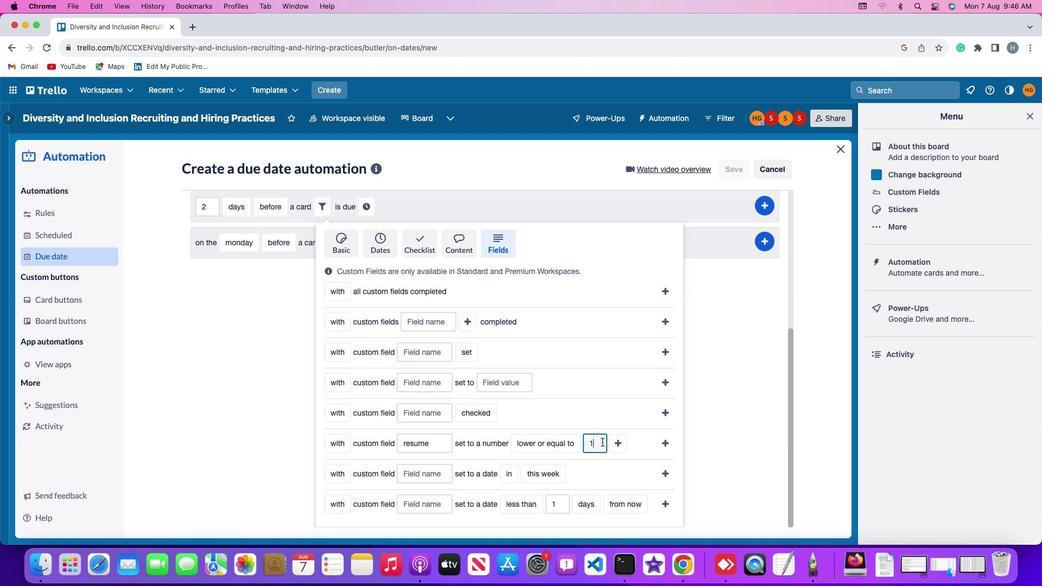 
Action: Mouse moved to (619, 440)
Screenshot: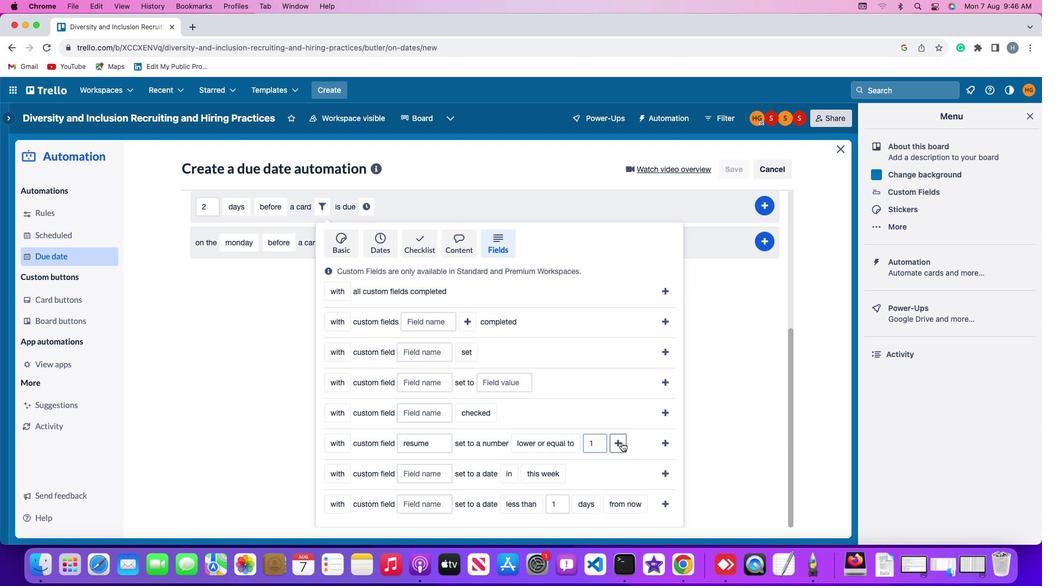 
Action: Mouse pressed left at (619, 440)
Screenshot: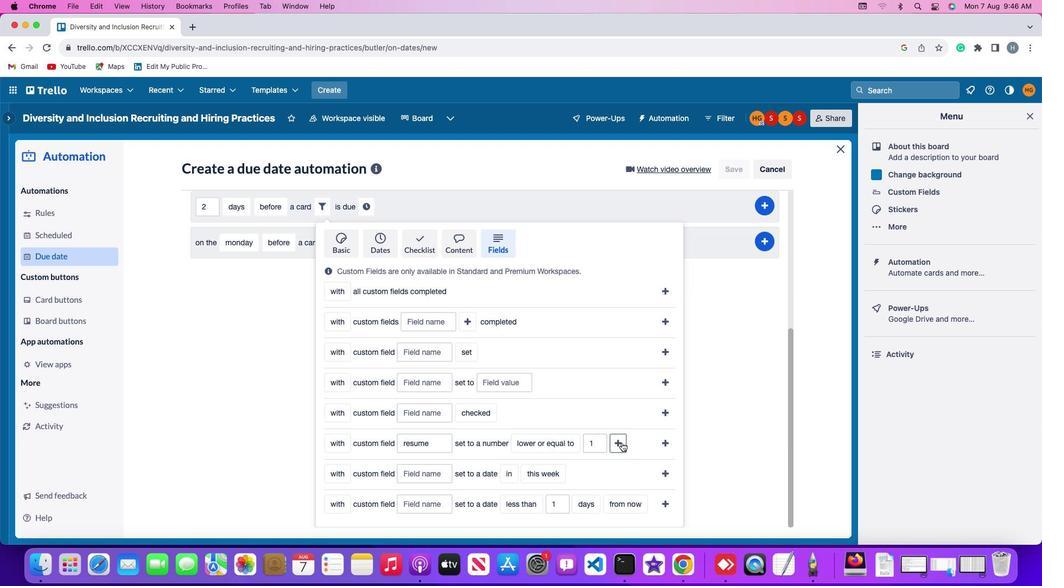 
Action: Mouse moved to (658, 441)
Screenshot: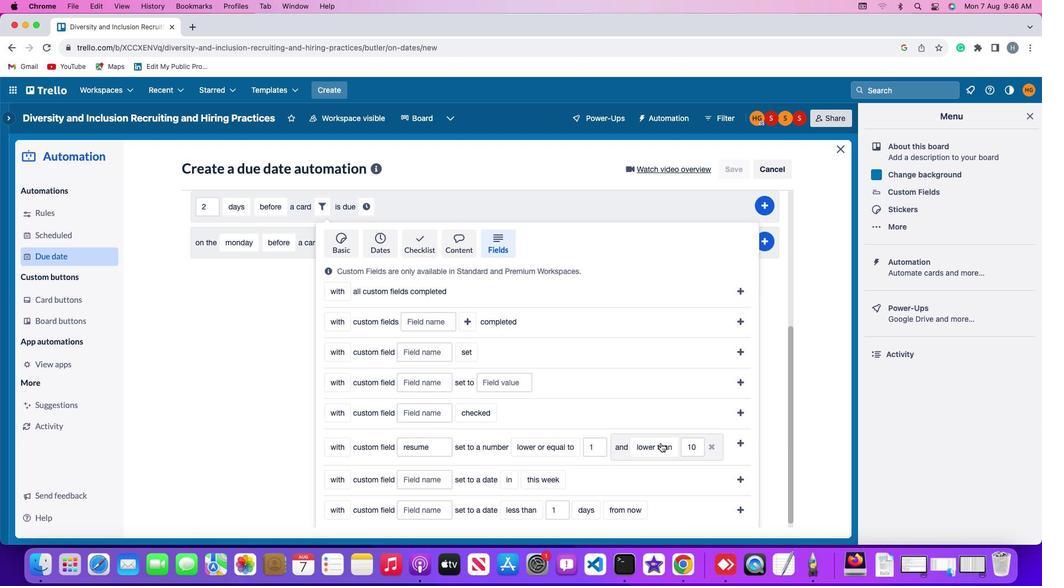 
Action: Mouse pressed left at (658, 441)
Screenshot: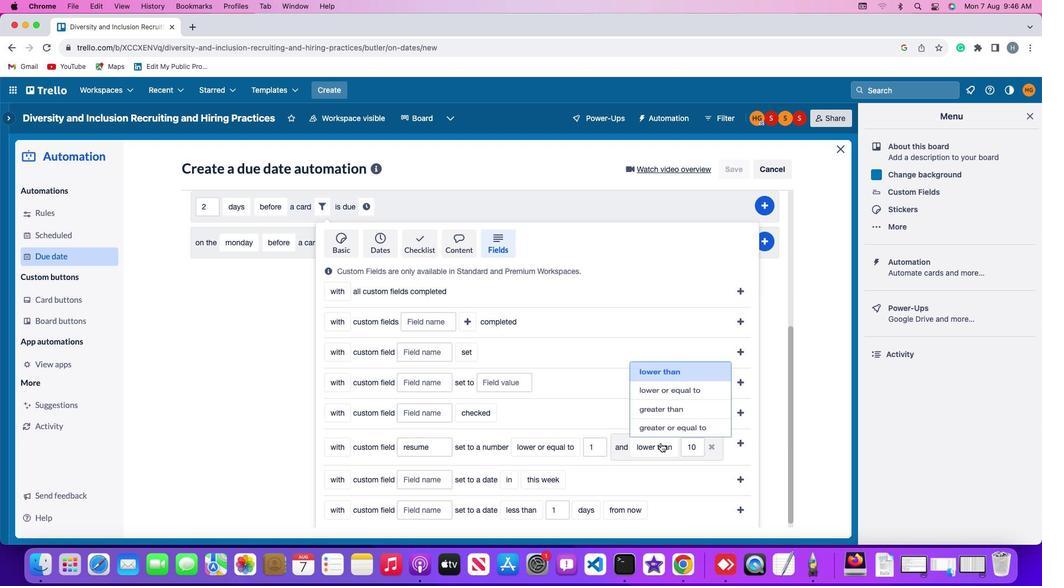 
Action: Mouse moved to (669, 362)
Screenshot: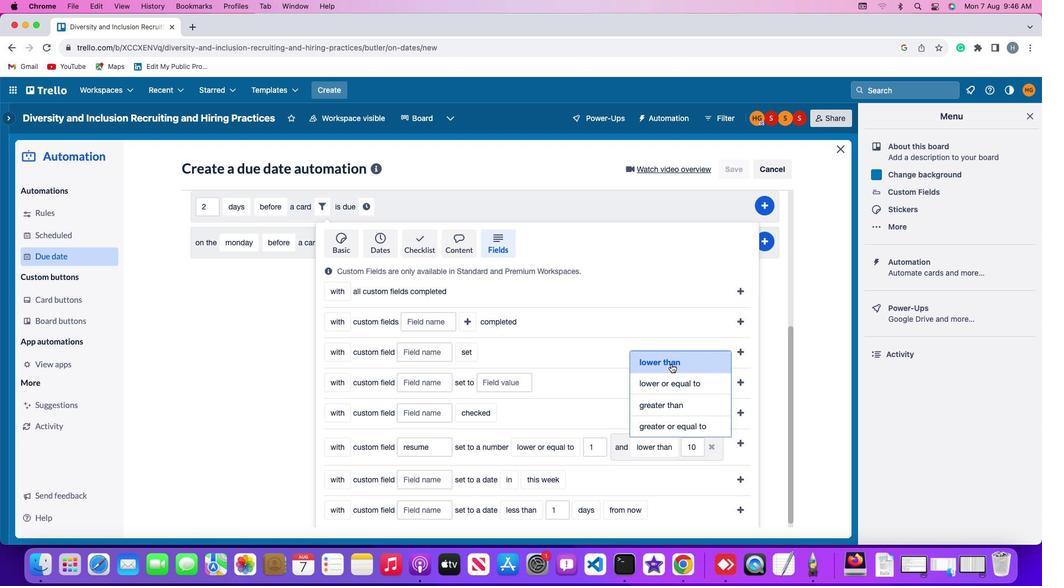 
Action: Mouse pressed left at (669, 362)
Screenshot: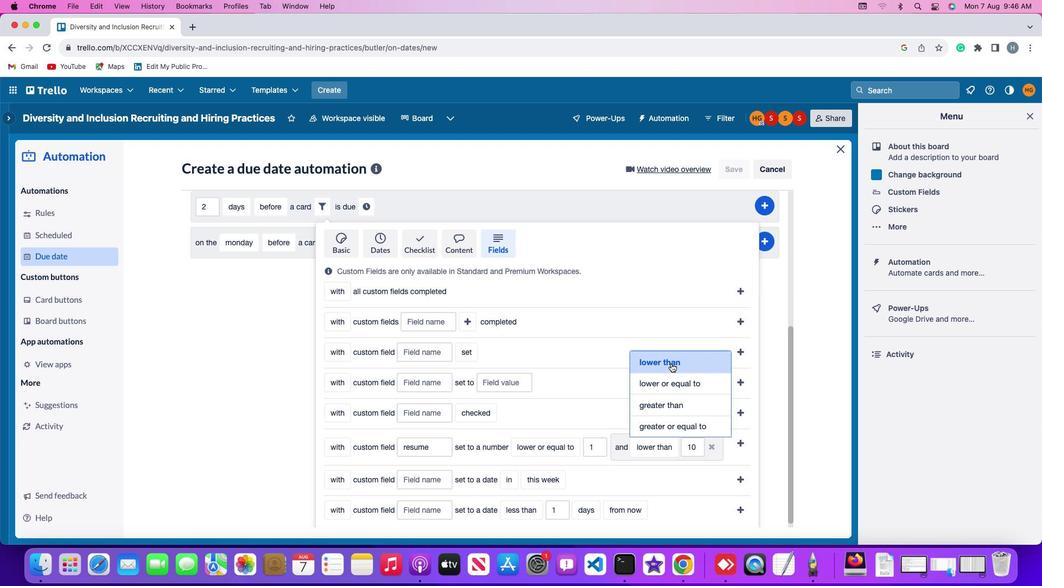
Action: Mouse moved to (697, 441)
Screenshot: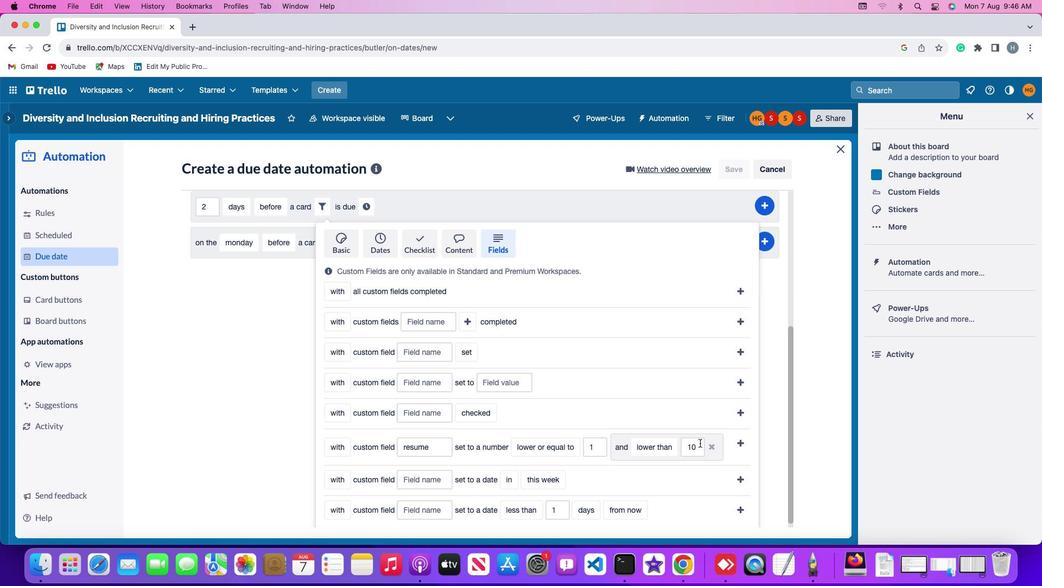 
Action: Mouse pressed left at (697, 441)
Screenshot: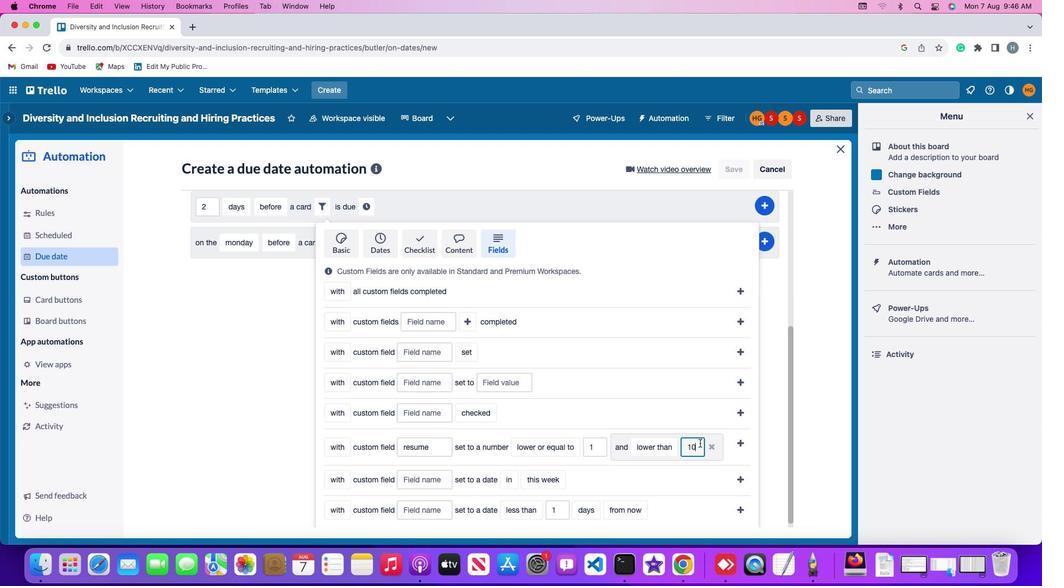 
Action: Key pressed Key.backspaceKey.backspace
Screenshot: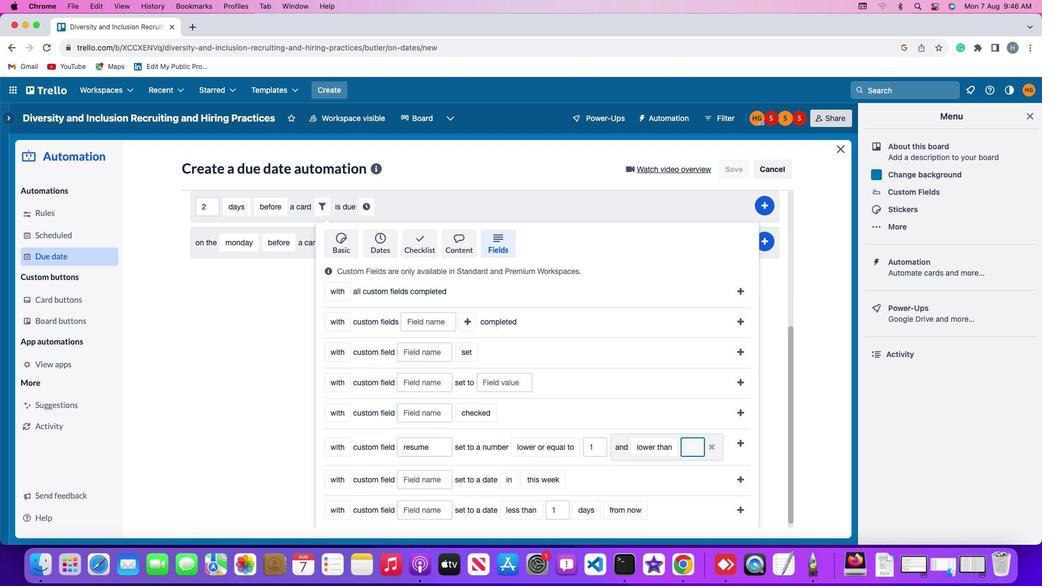 
Action: Mouse moved to (697, 441)
Screenshot: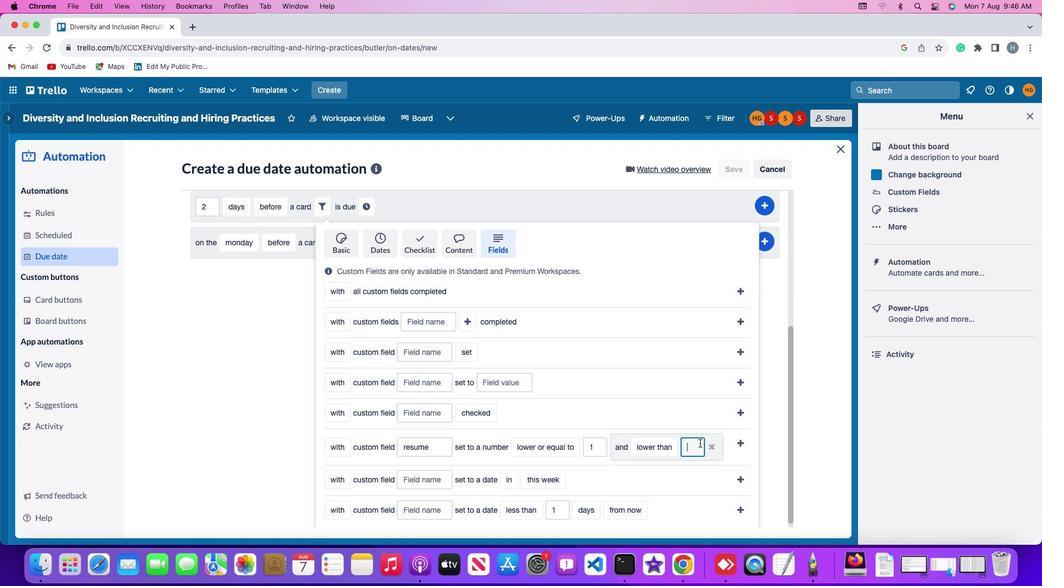 
Action: Key pressed '1''0'
Screenshot: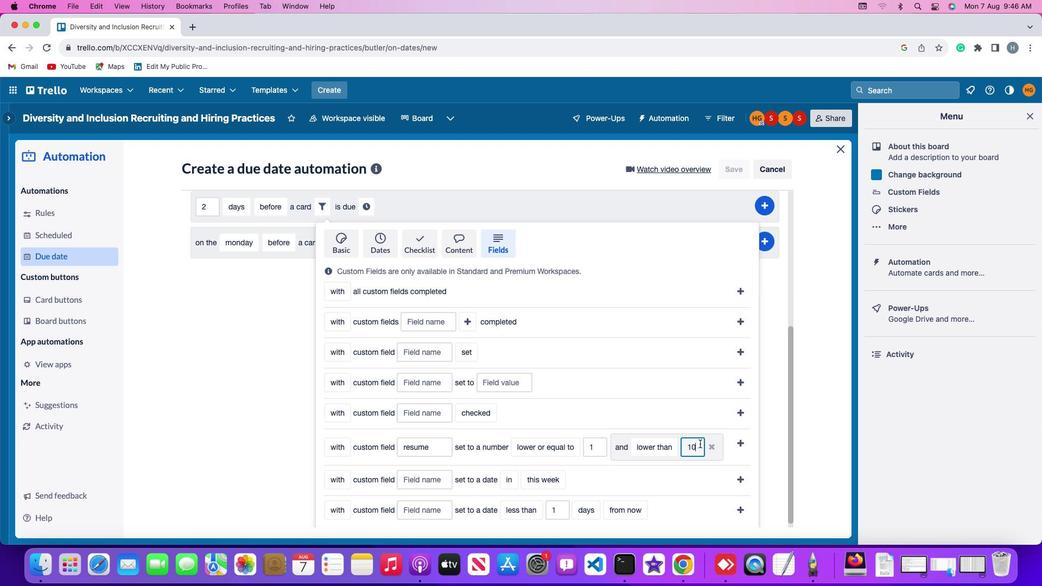 
Action: Mouse moved to (738, 440)
Screenshot: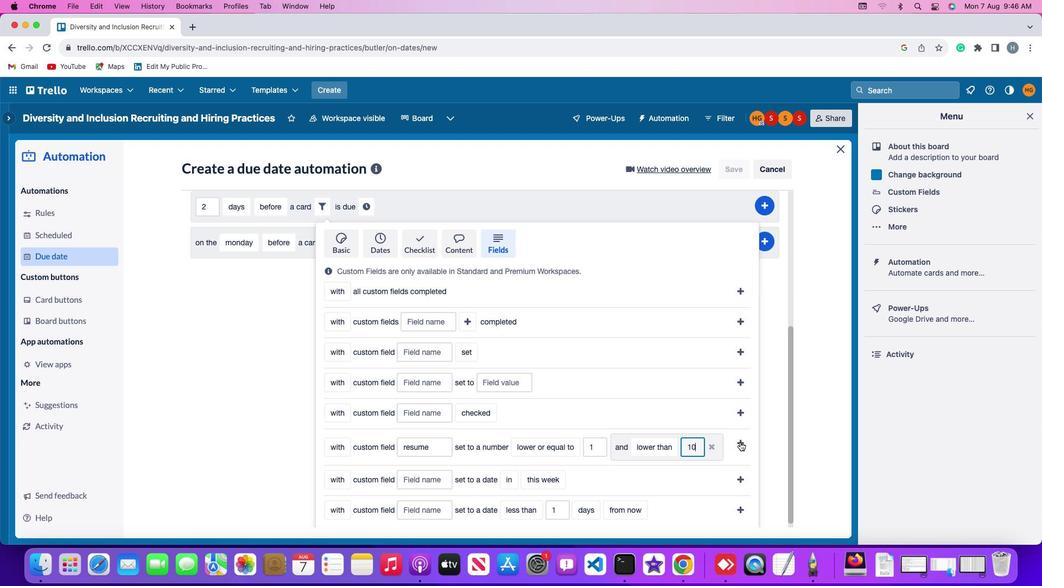 
Action: Mouse pressed left at (738, 440)
Screenshot: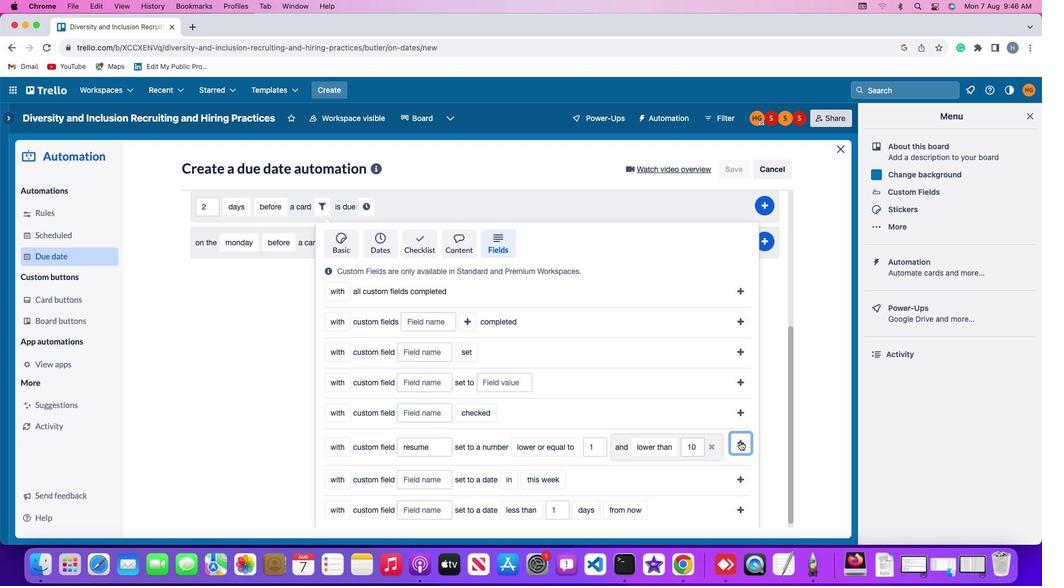
Action: Mouse moved to (667, 437)
Screenshot: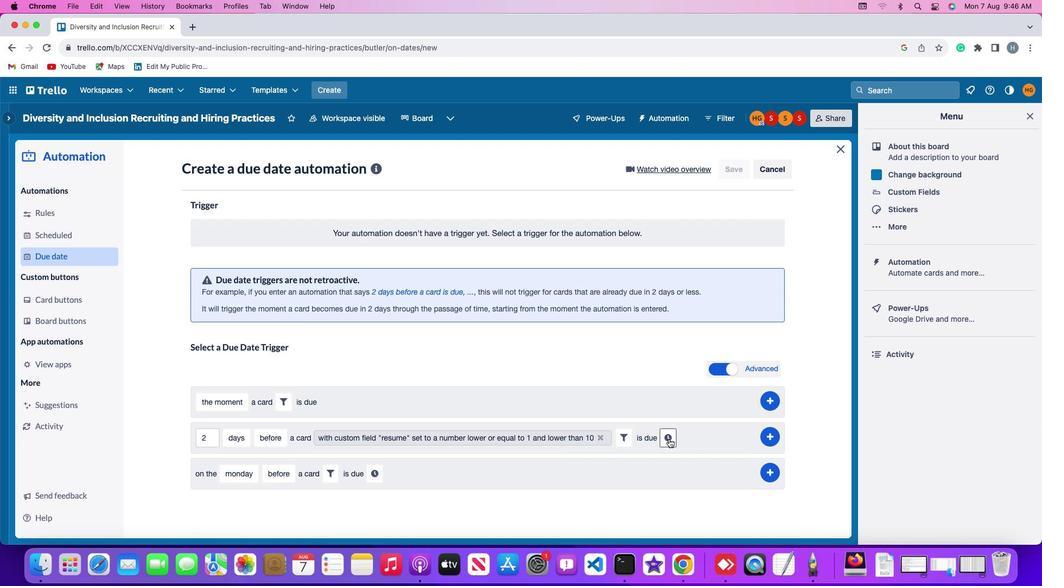 
Action: Mouse pressed left at (667, 437)
Screenshot: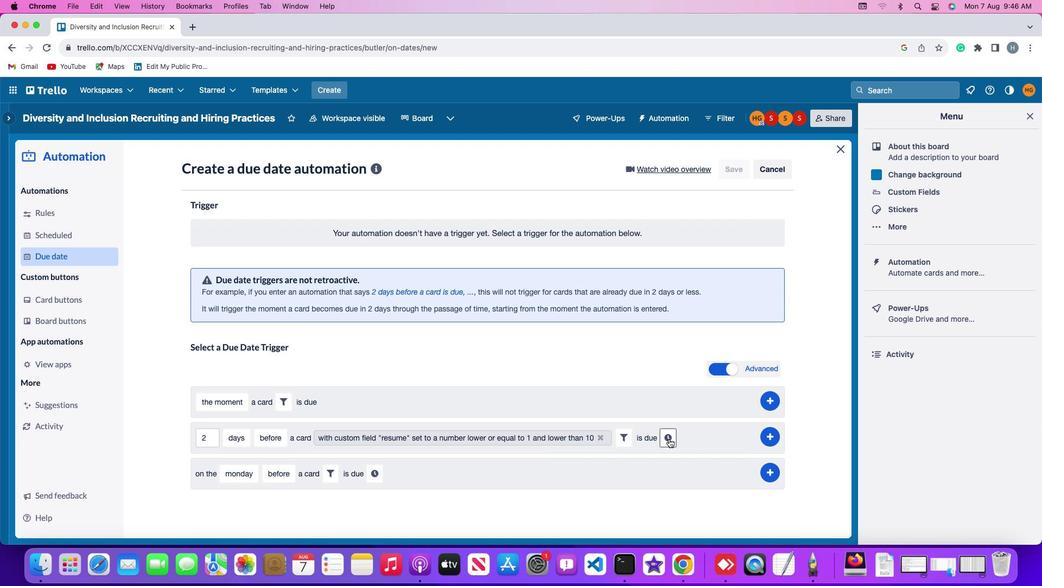 
Action: Mouse moved to (223, 461)
Screenshot: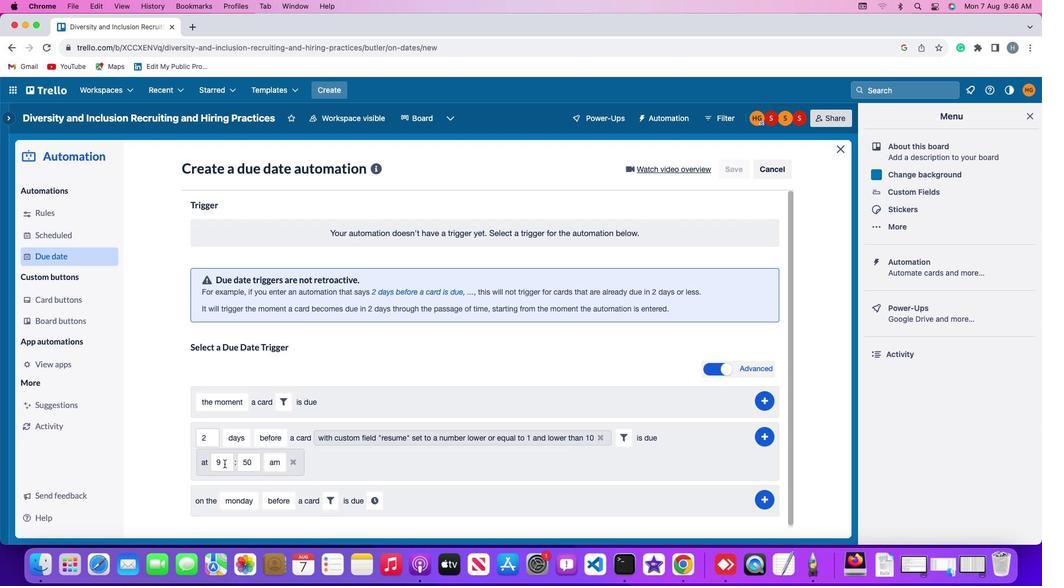 
Action: Mouse pressed left at (223, 461)
Screenshot: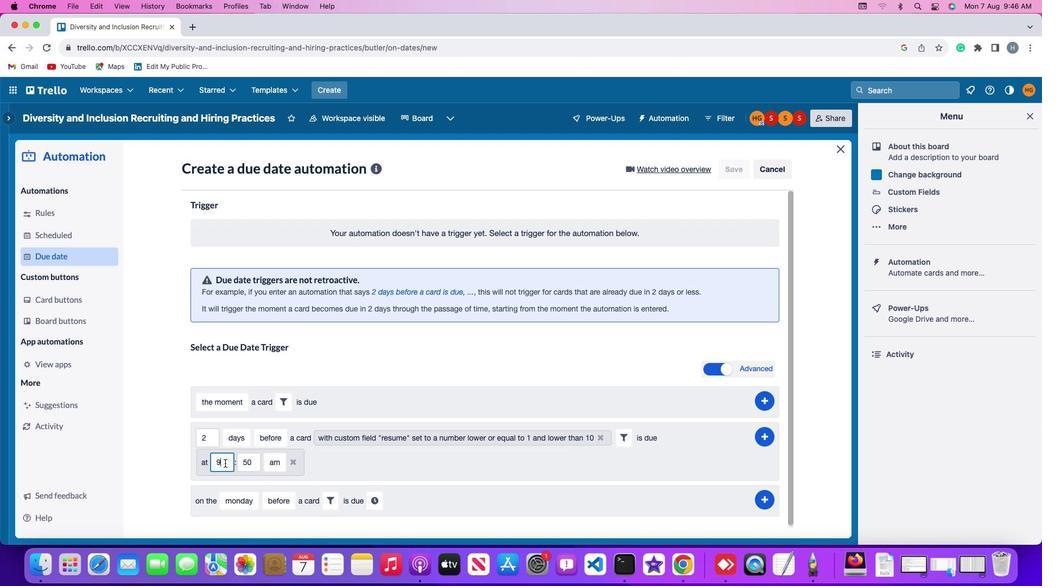 
Action: Mouse moved to (223, 461)
Screenshot: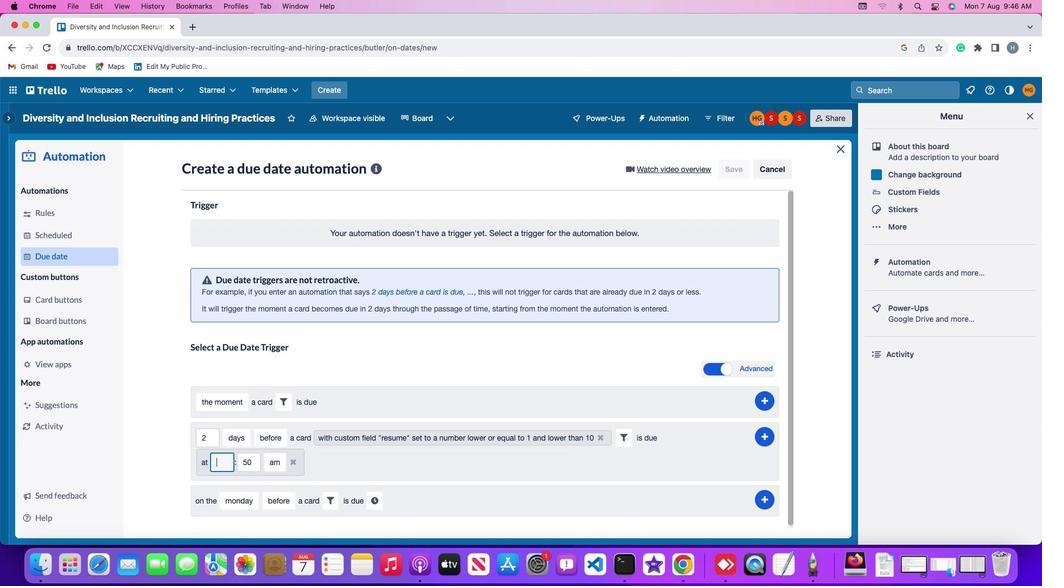 
Action: Key pressed Key.backspace'1'
Screenshot: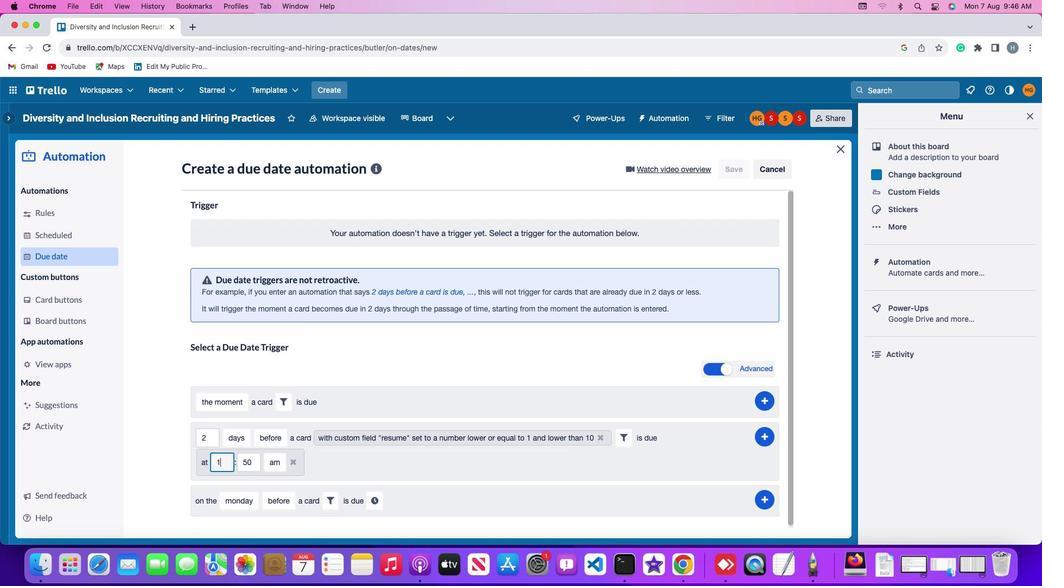 
Action: Mouse moved to (224, 461)
Screenshot: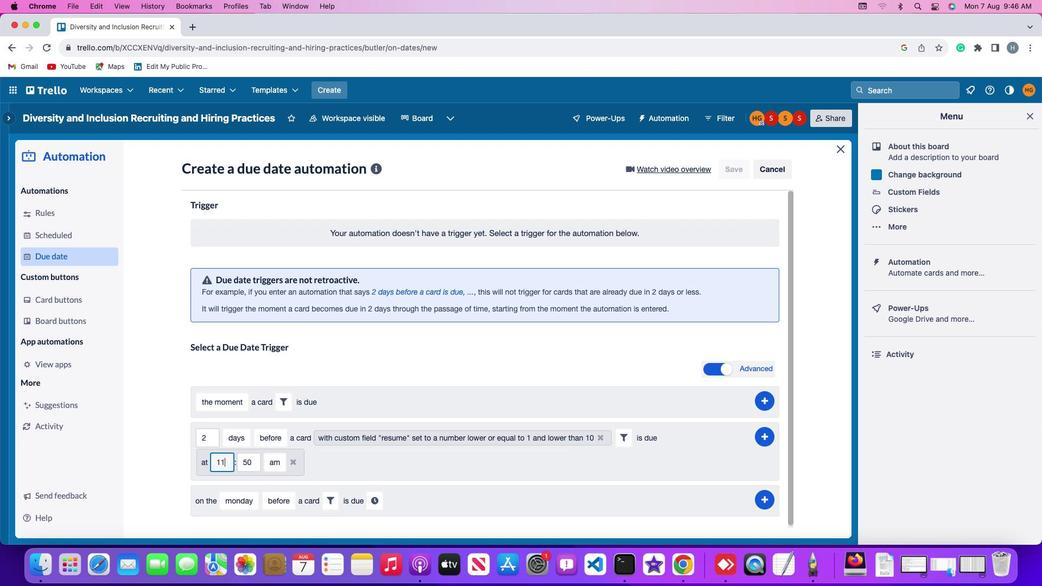 
Action: Key pressed '1'
Screenshot: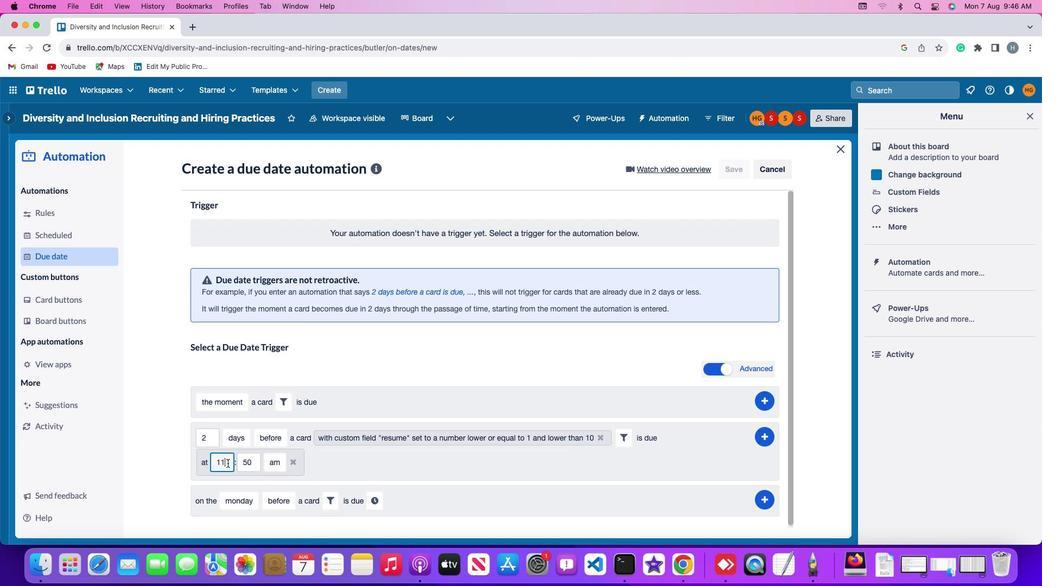 
Action: Mouse moved to (253, 460)
Screenshot: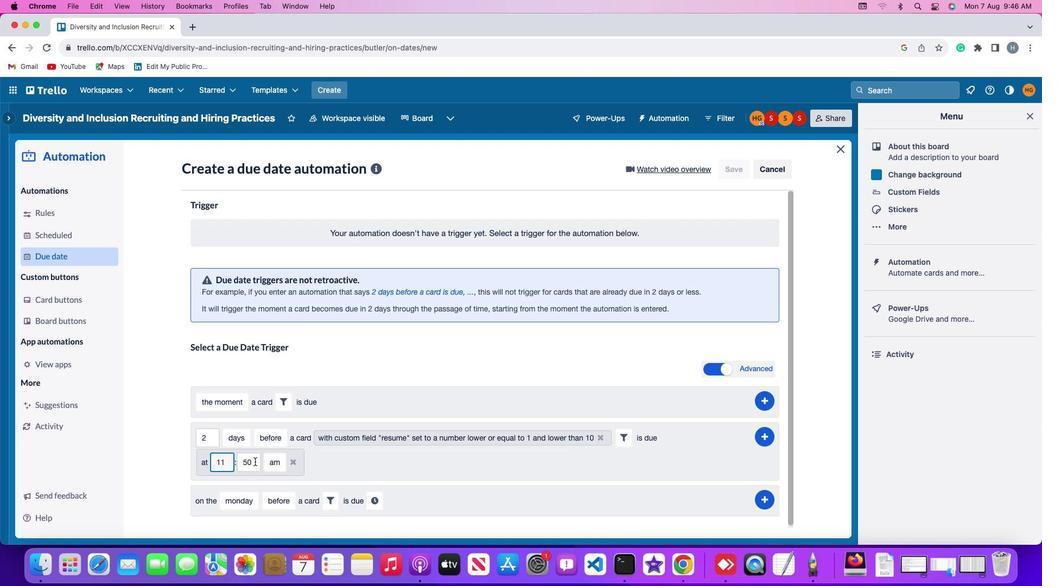 
Action: Mouse pressed left at (253, 460)
Screenshot: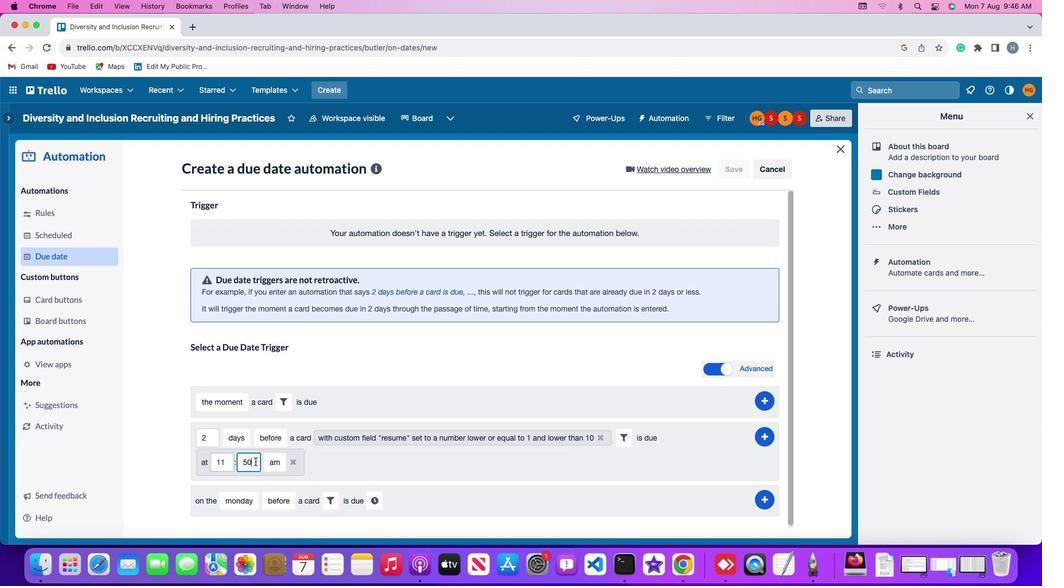 
Action: Mouse moved to (254, 460)
Screenshot: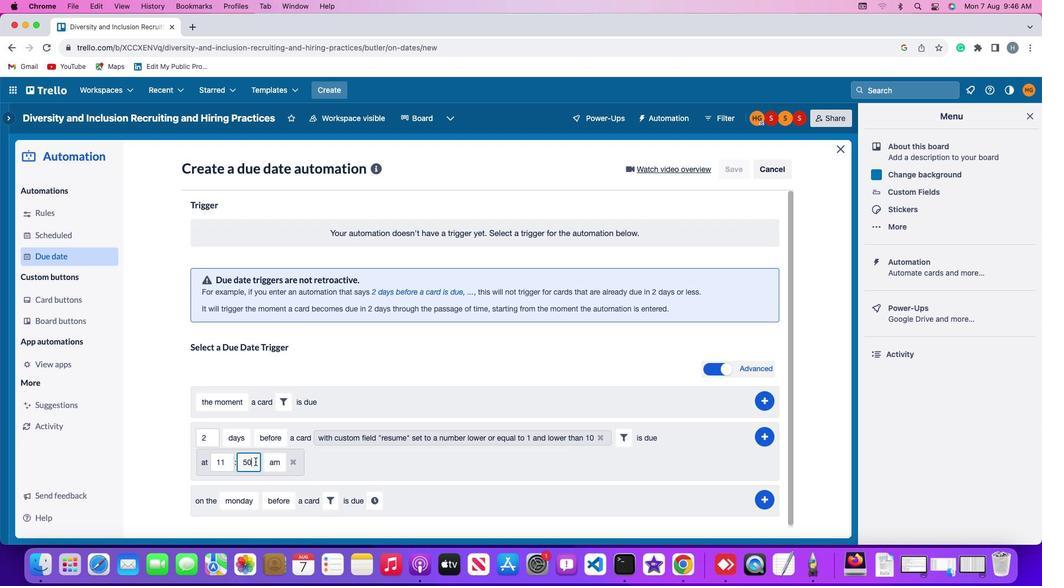 
Action: Key pressed Key.backspaceKey.backspace'0''0'
Screenshot: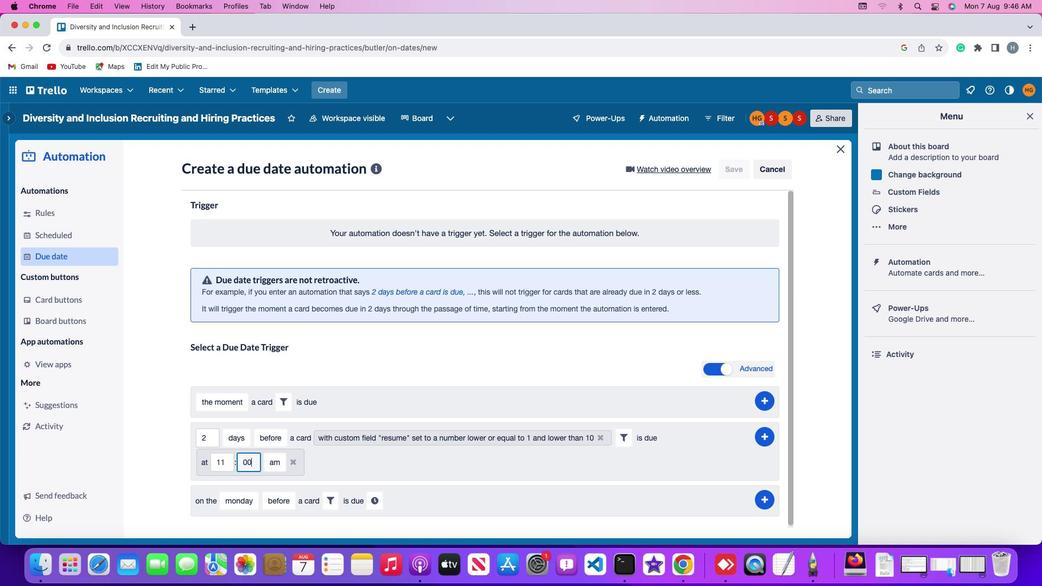 
Action: Mouse moved to (278, 461)
Screenshot: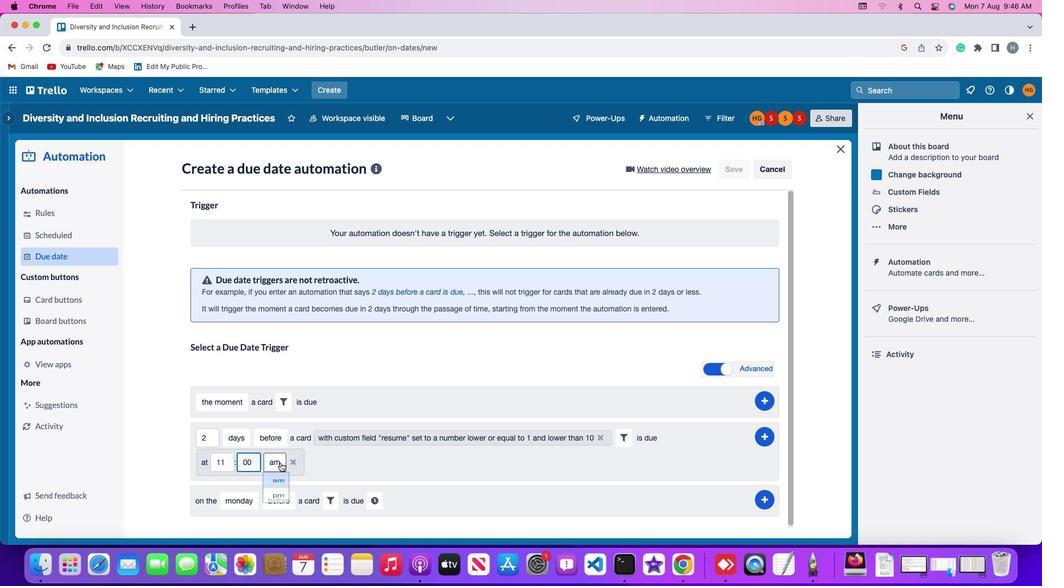 
Action: Mouse pressed left at (278, 461)
Screenshot: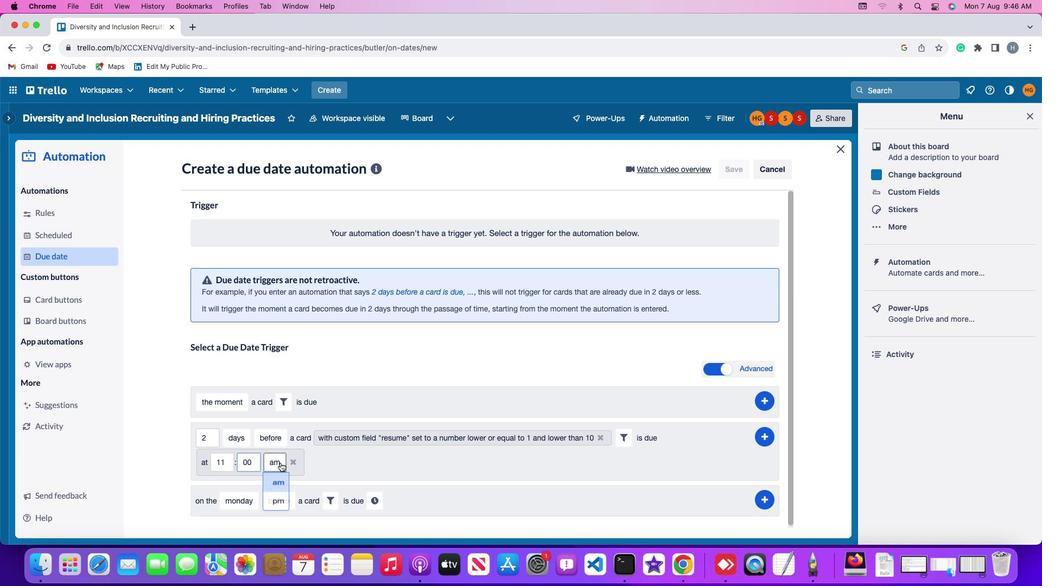 
Action: Mouse moved to (276, 477)
Screenshot: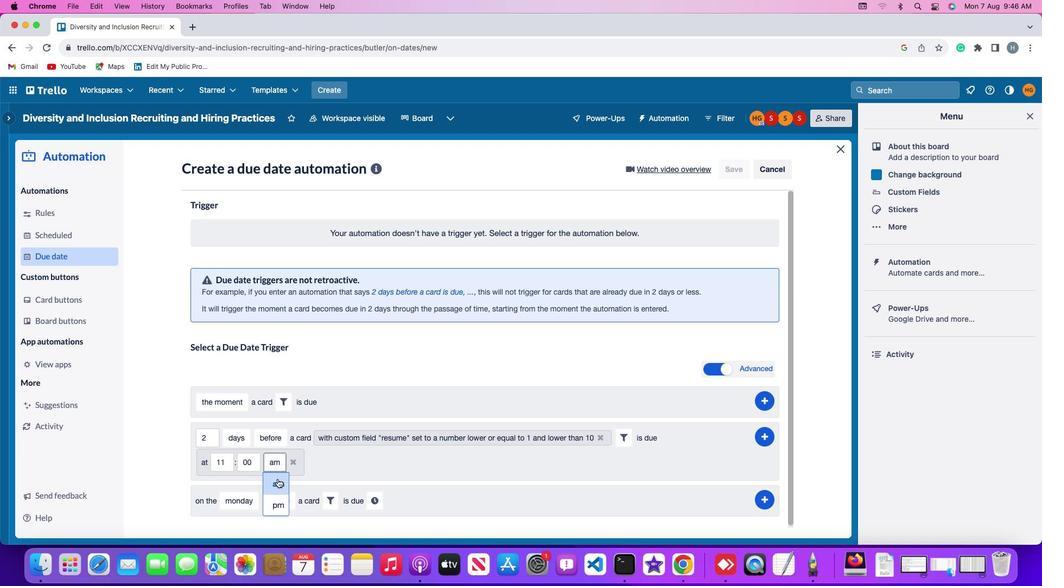 
Action: Mouse pressed left at (276, 477)
Screenshot: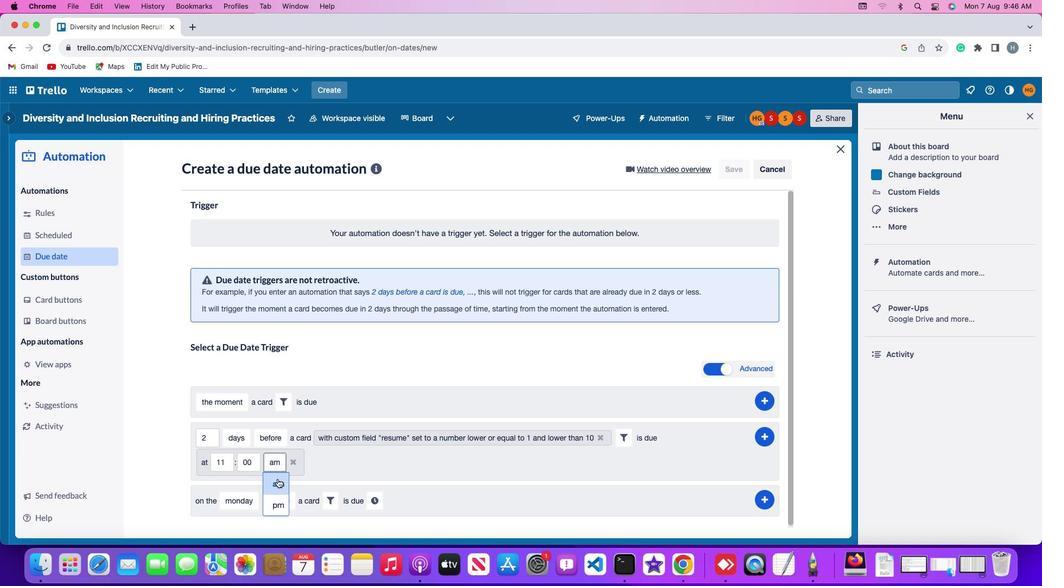 
Action: Mouse moved to (764, 435)
Screenshot: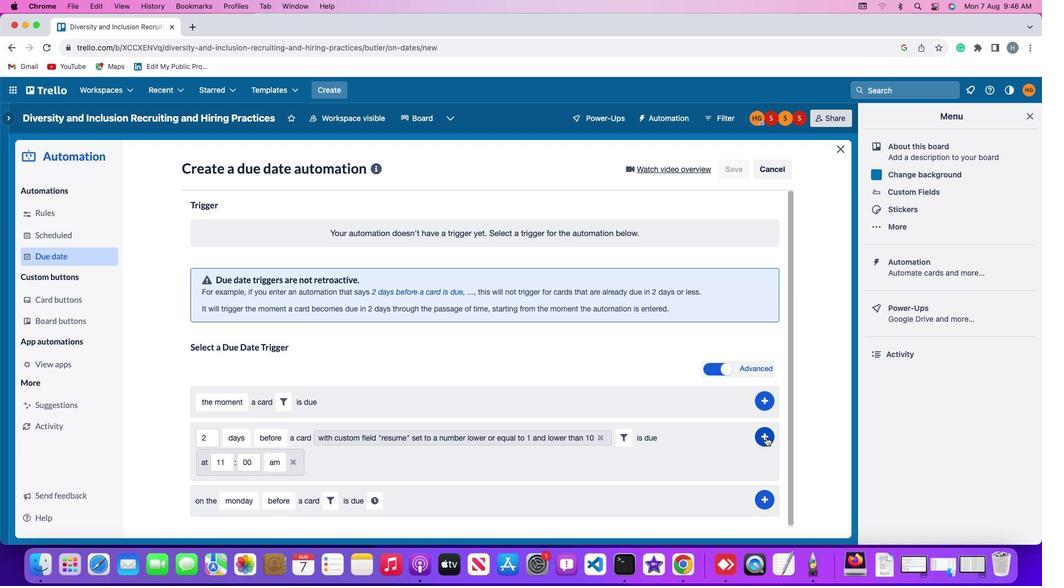 
Action: Mouse pressed left at (764, 435)
Screenshot: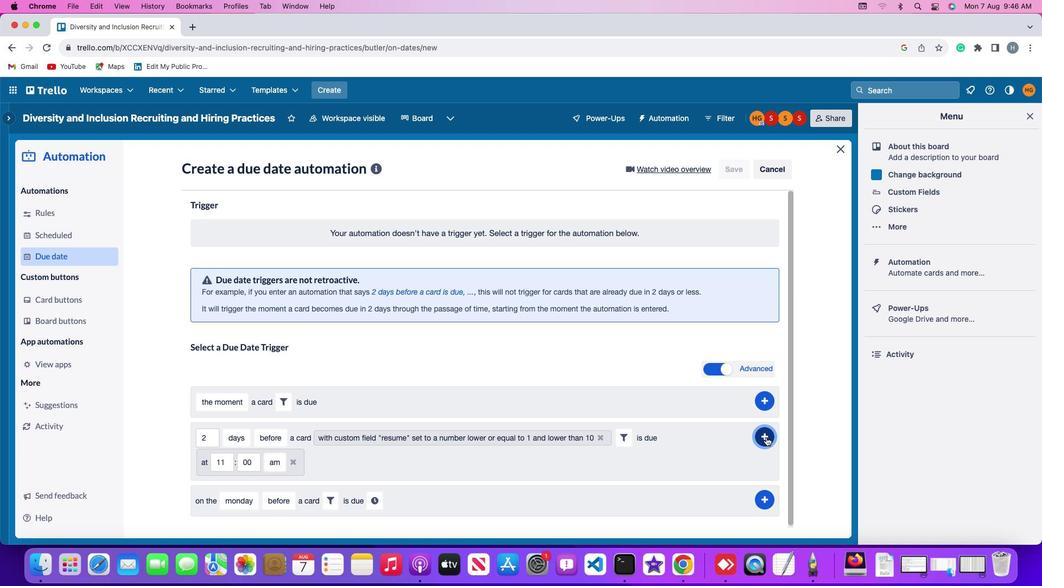 
Action: Mouse moved to (810, 337)
Screenshot: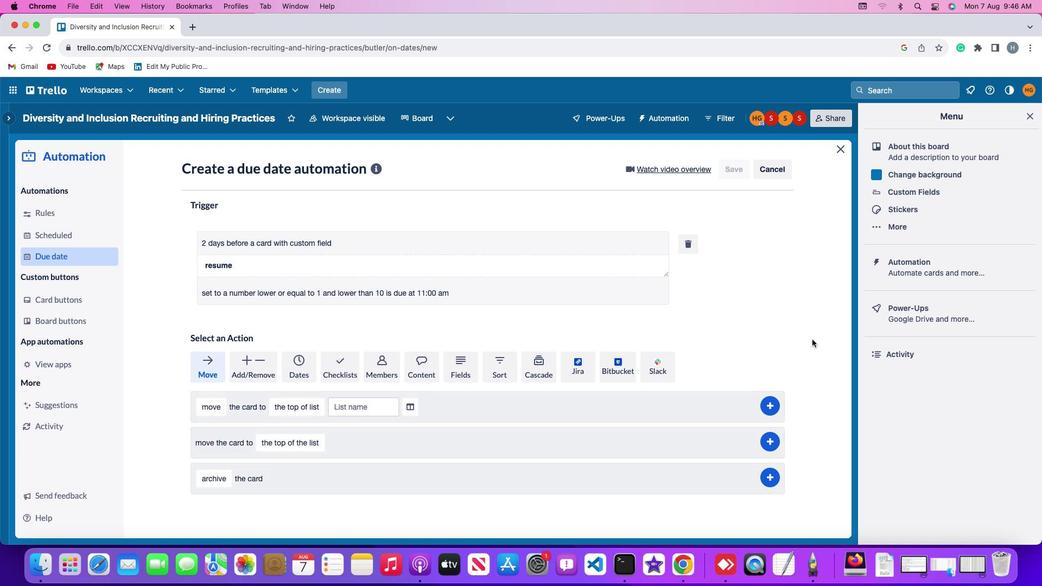 
